Task: Create new Company, with domain: 'paypal.com' and type: 'Prospect'. Add new contact for this company, with mail Id: 'Rishika34Patel@paypal.com', First Name: Rishika, Last name:  Patel, Job Title: 'Web Developer', Phone Number: '(408) 555-9014'. Change life cycle stage to  Lead and lead status to  Open. Logged in from softage.1@softage.net
Action: Mouse moved to (101, 68)
Screenshot: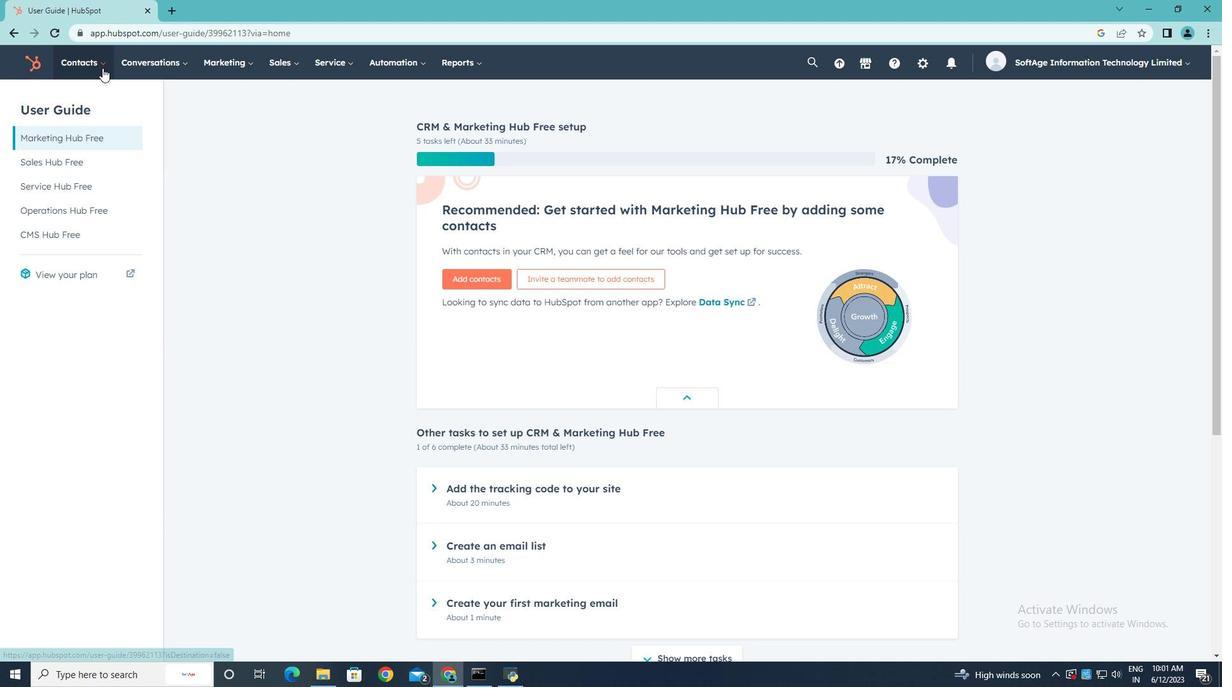 
Action: Mouse pressed left at (101, 68)
Screenshot: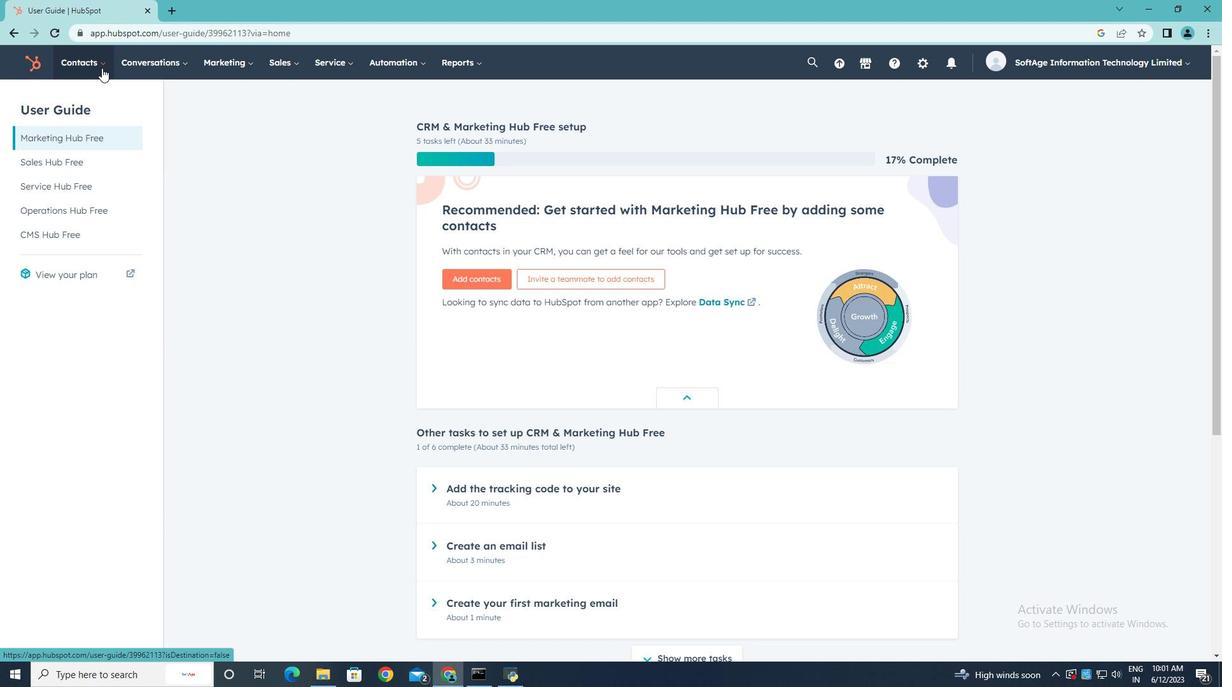 
Action: Mouse moved to (92, 120)
Screenshot: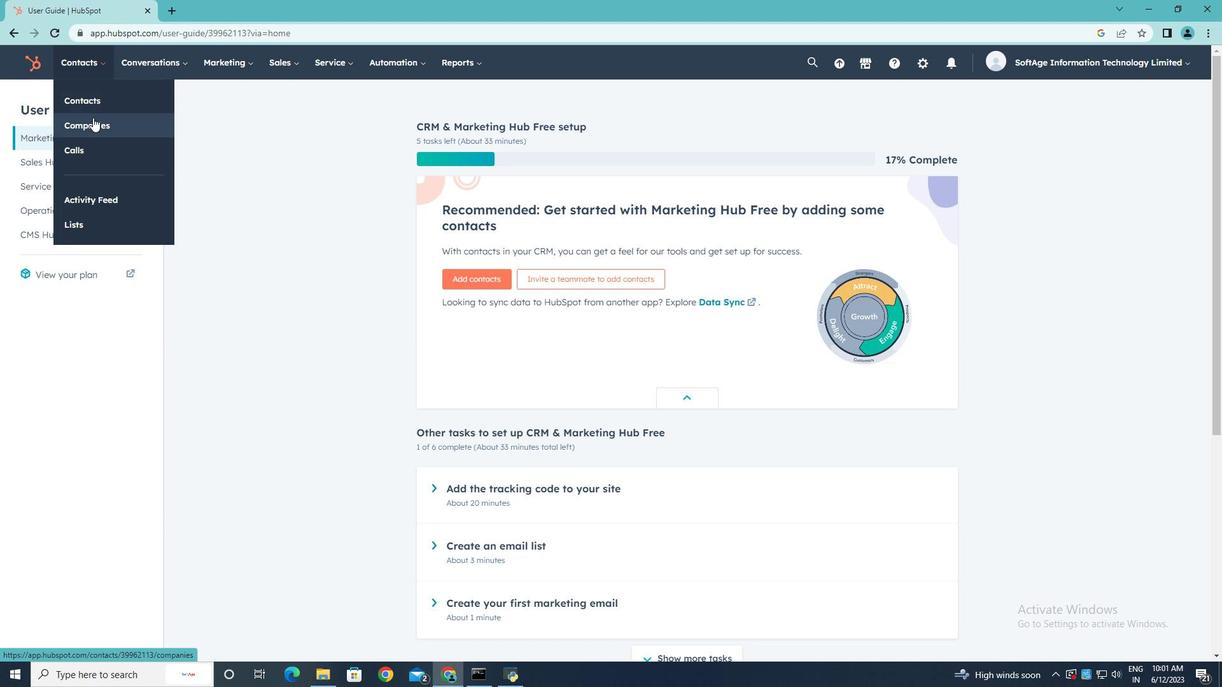 
Action: Mouse pressed left at (92, 120)
Screenshot: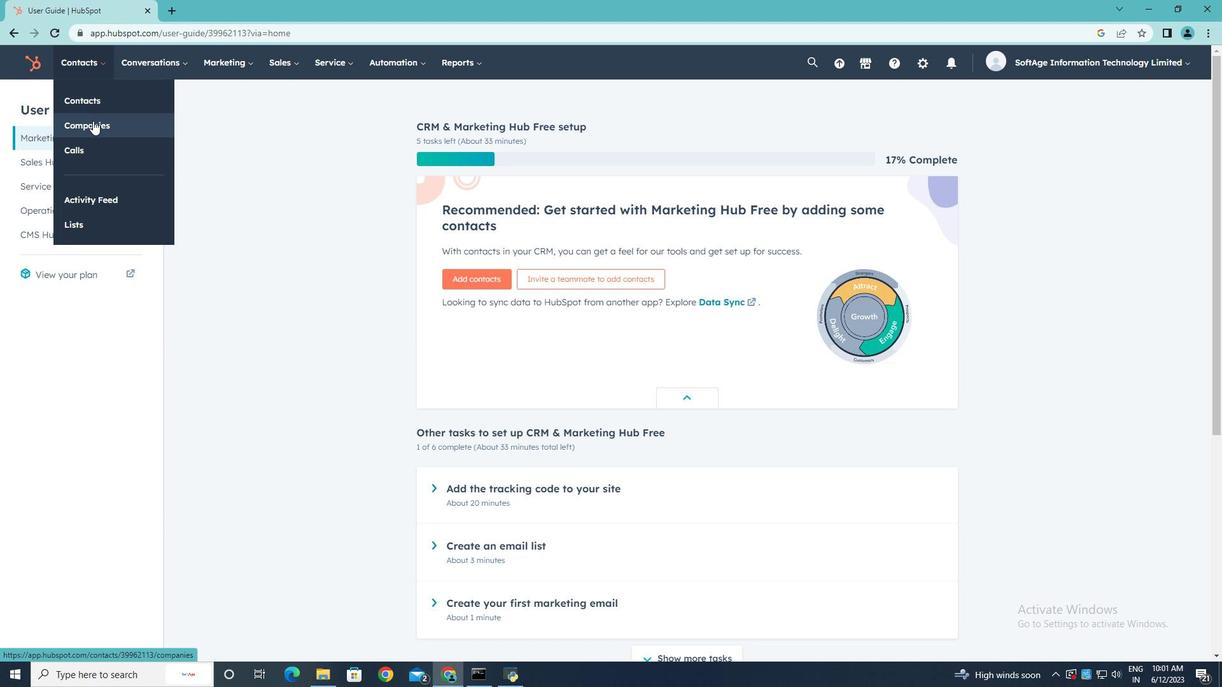 
Action: Mouse moved to (1156, 108)
Screenshot: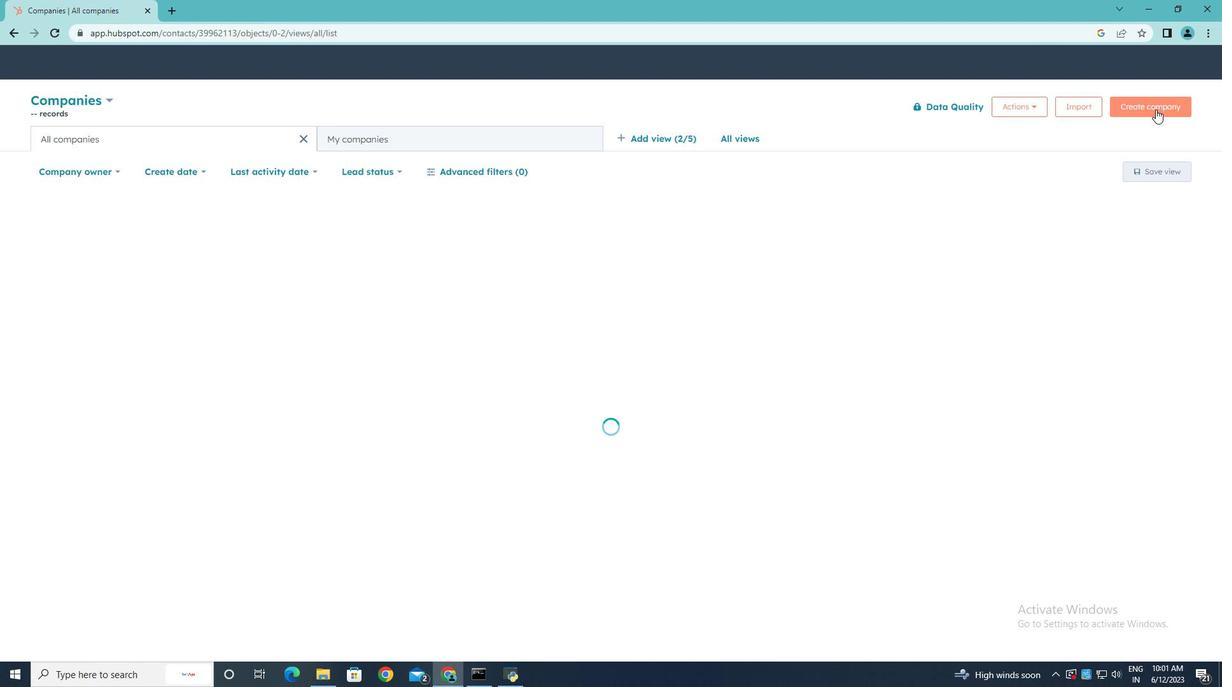 
Action: Mouse pressed left at (1156, 108)
Screenshot: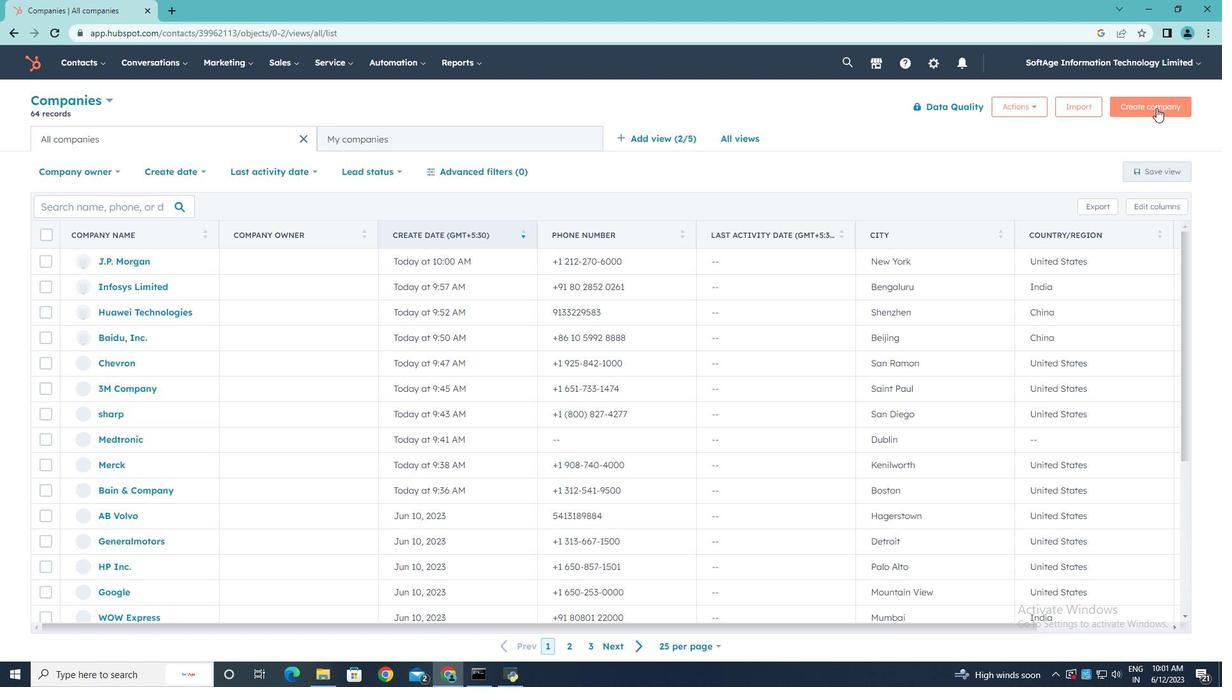 
Action: Mouse moved to (948, 165)
Screenshot: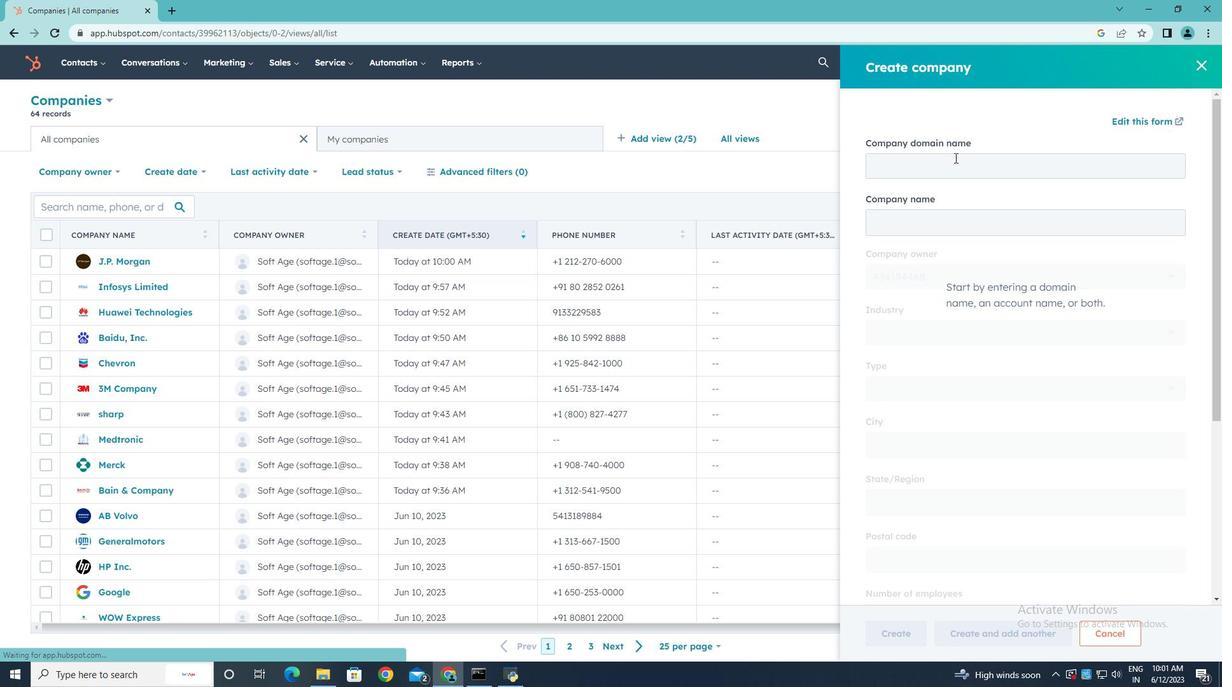 
Action: Mouse pressed left at (948, 165)
Screenshot: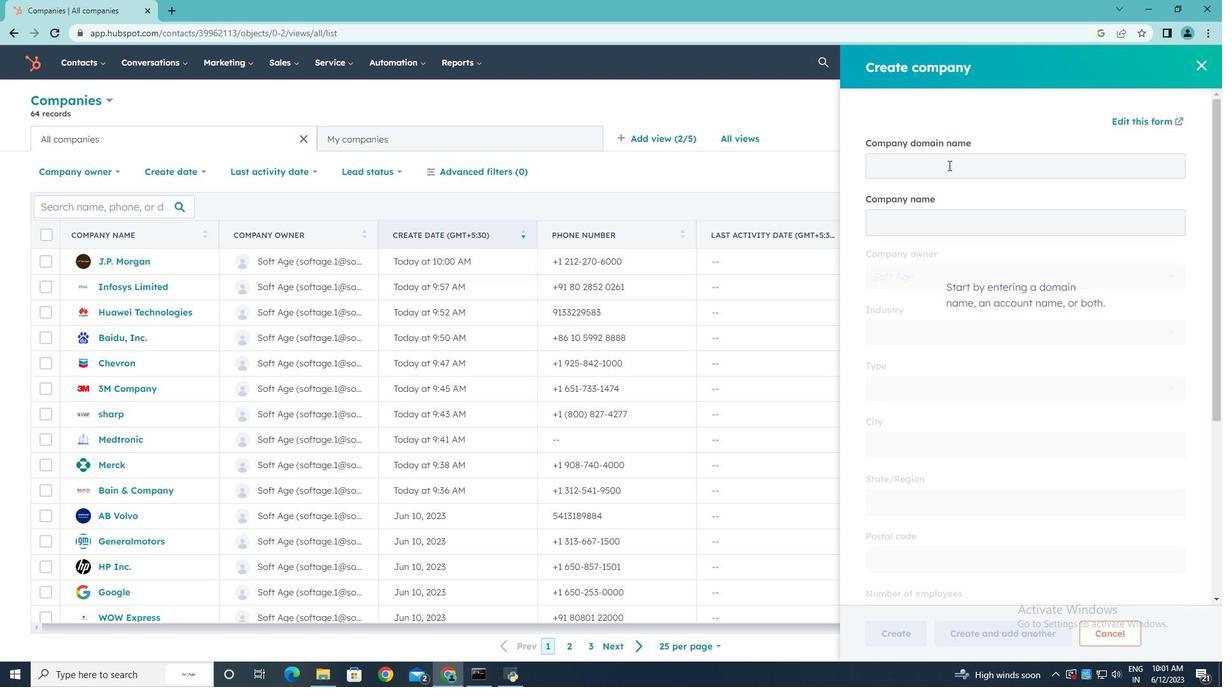 
Action: Key pressed paypal.com
Screenshot: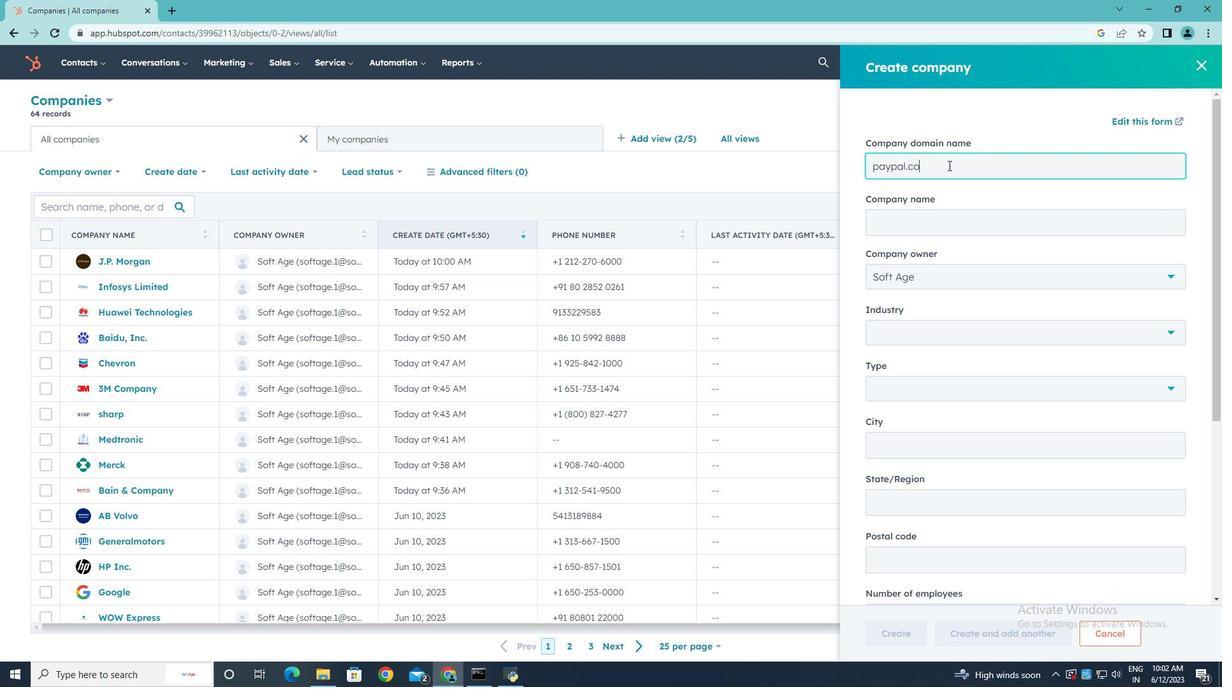 
Action: Mouse moved to (980, 385)
Screenshot: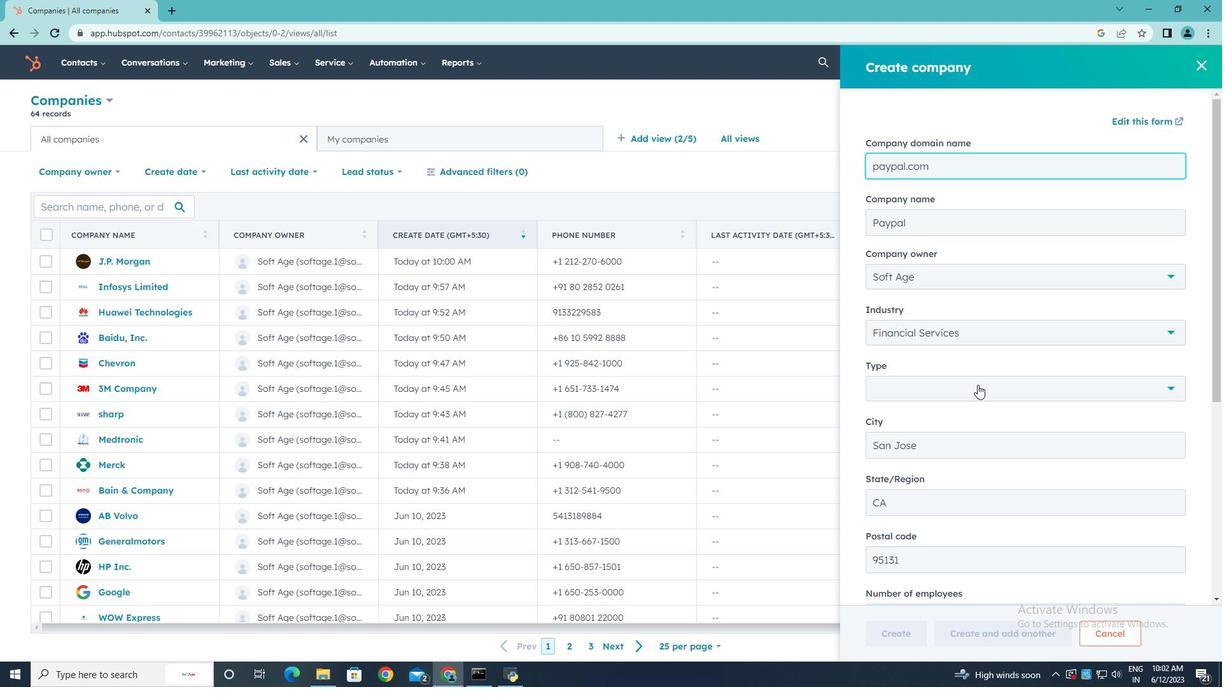 
Action: Mouse pressed left at (980, 385)
Screenshot: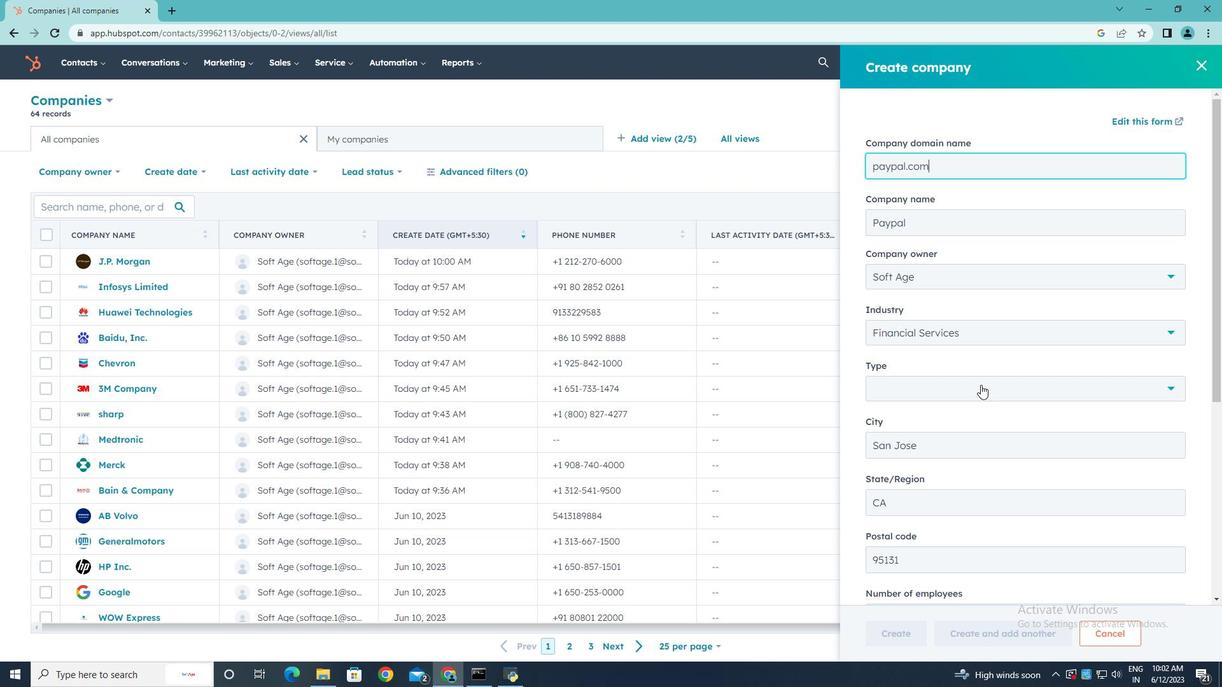 
Action: Mouse moved to (915, 444)
Screenshot: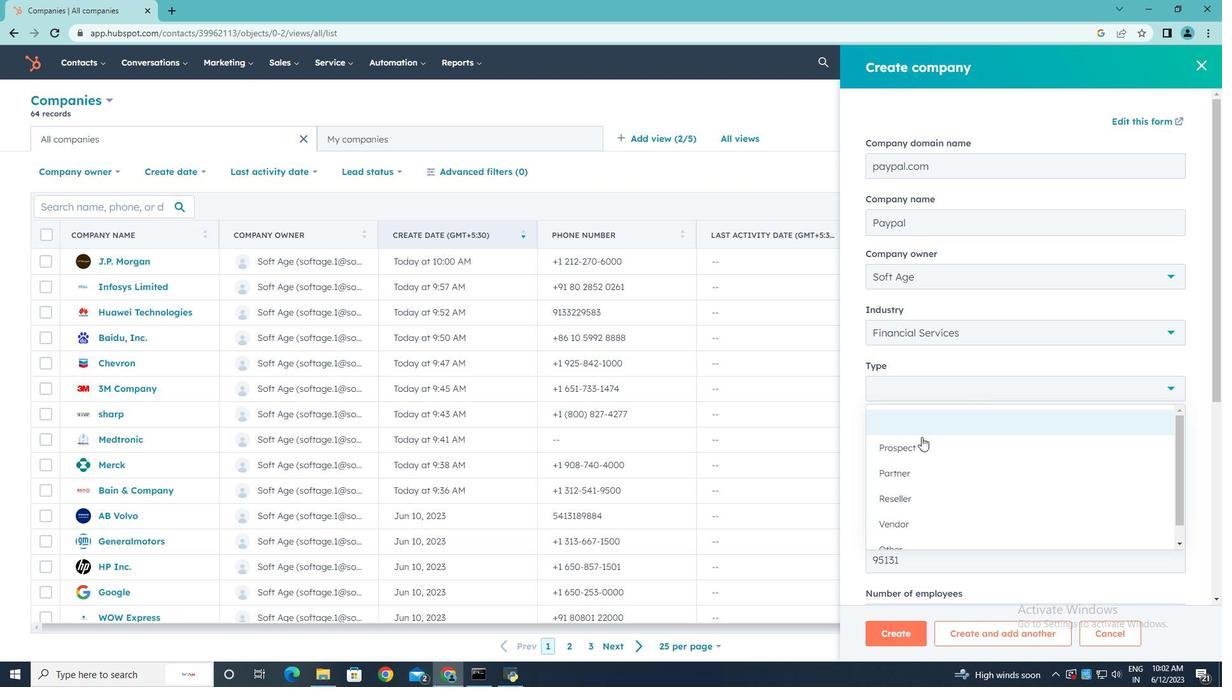 
Action: Mouse pressed left at (915, 444)
Screenshot: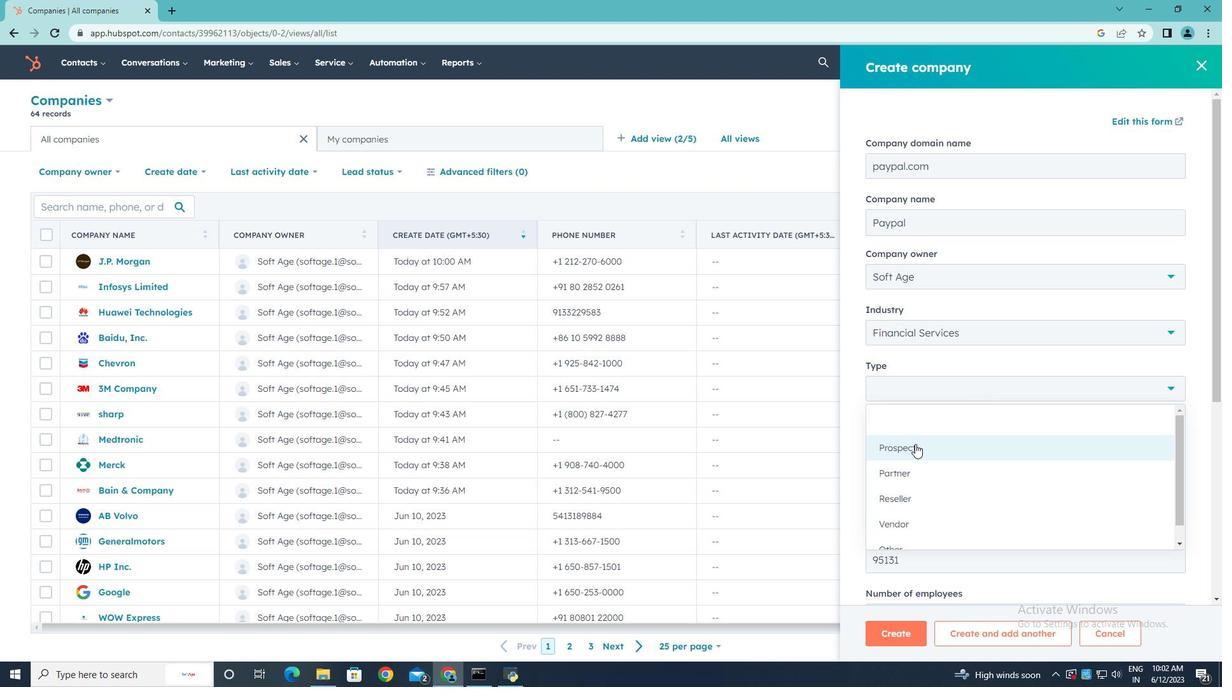 
Action: Mouse scrolled (915, 443) with delta (0, 0)
Screenshot: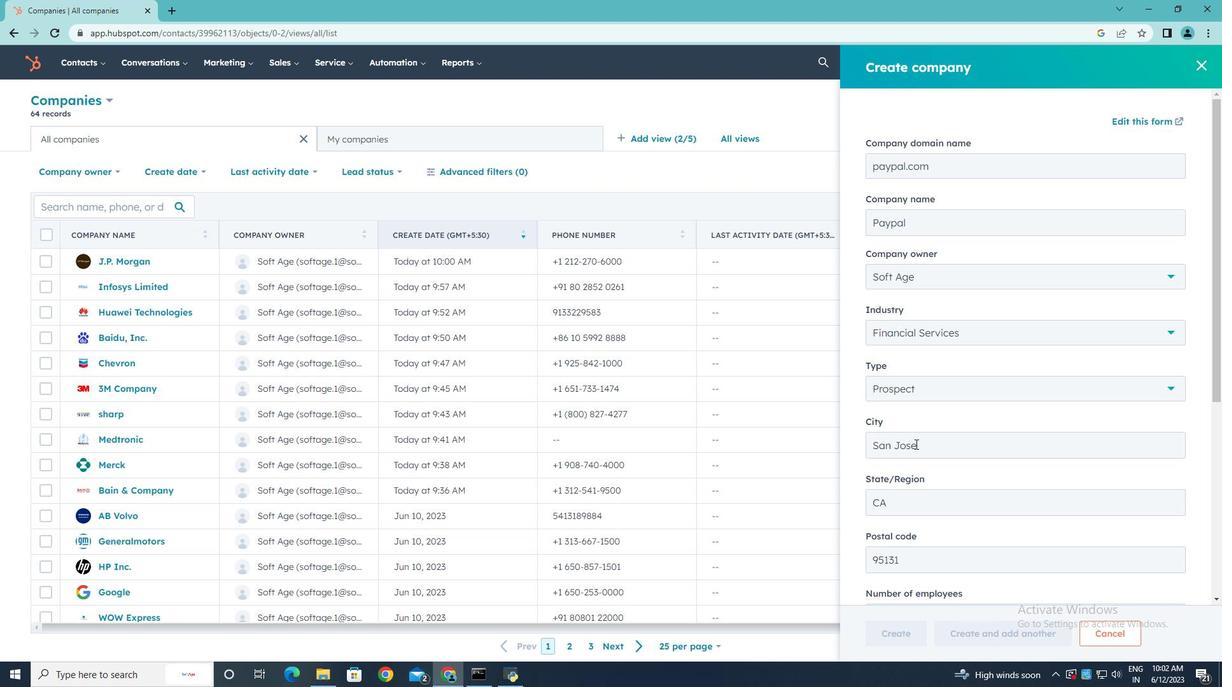 
Action: Mouse scrolled (915, 443) with delta (0, 0)
Screenshot: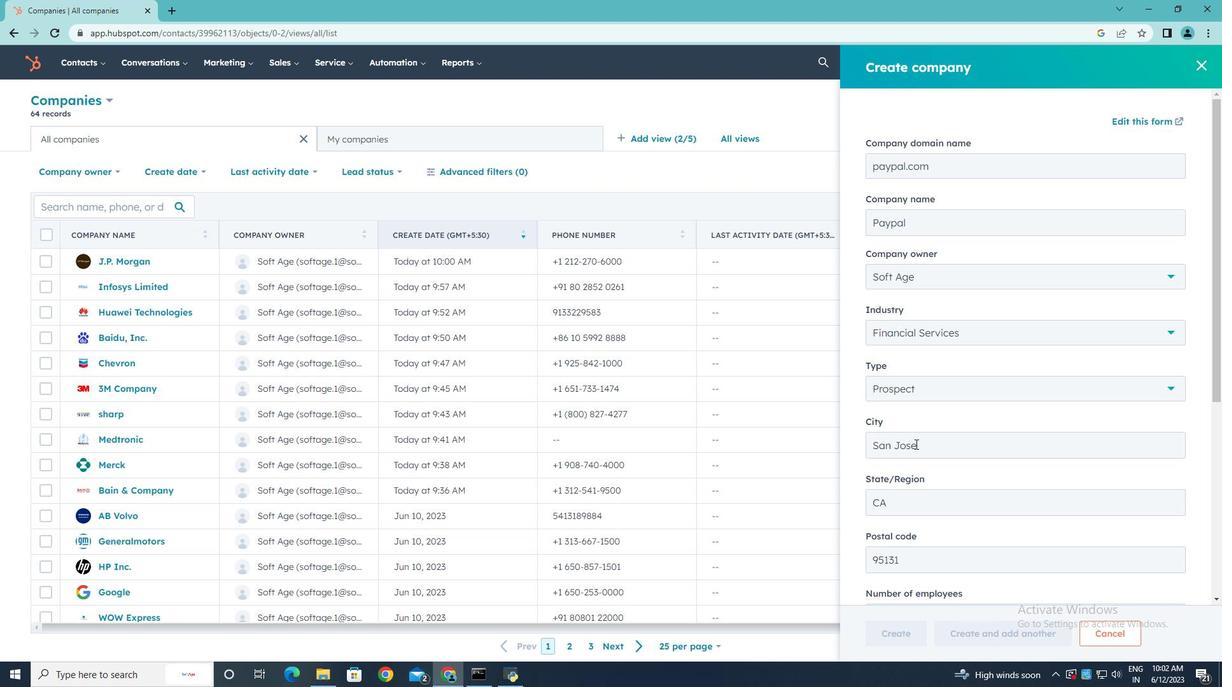 
Action: Mouse scrolled (915, 443) with delta (0, 0)
Screenshot: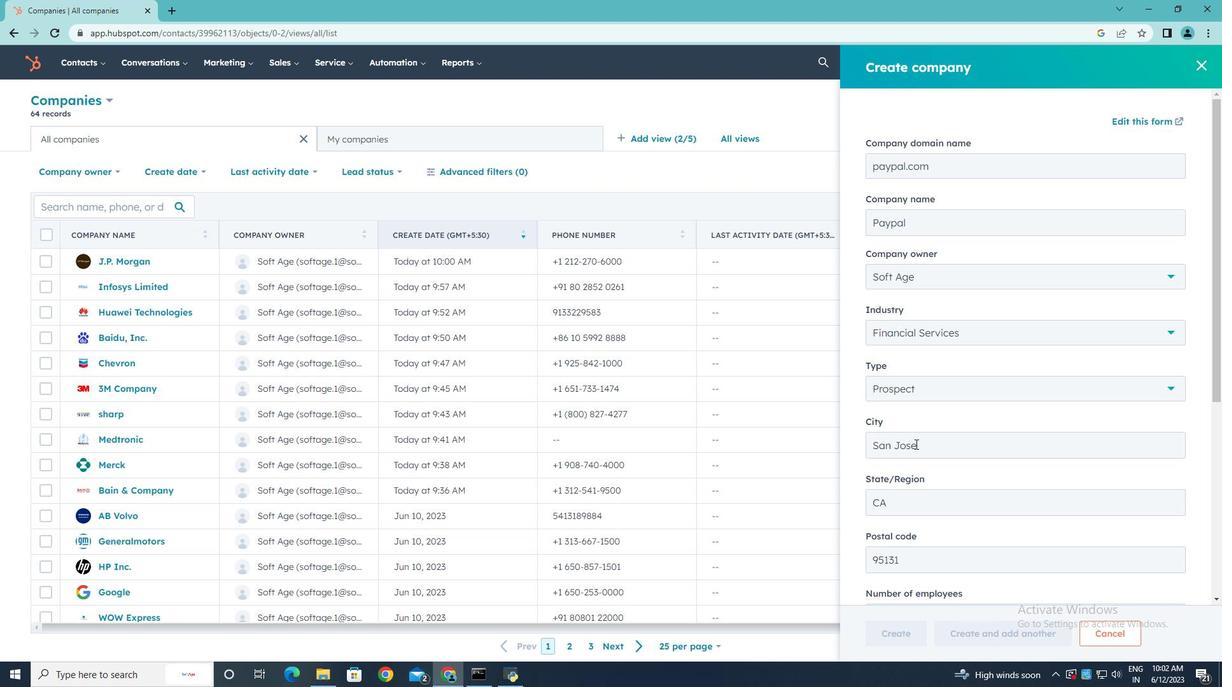 
Action: Mouse scrolled (915, 443) with delta (0, 0)
Screenshot: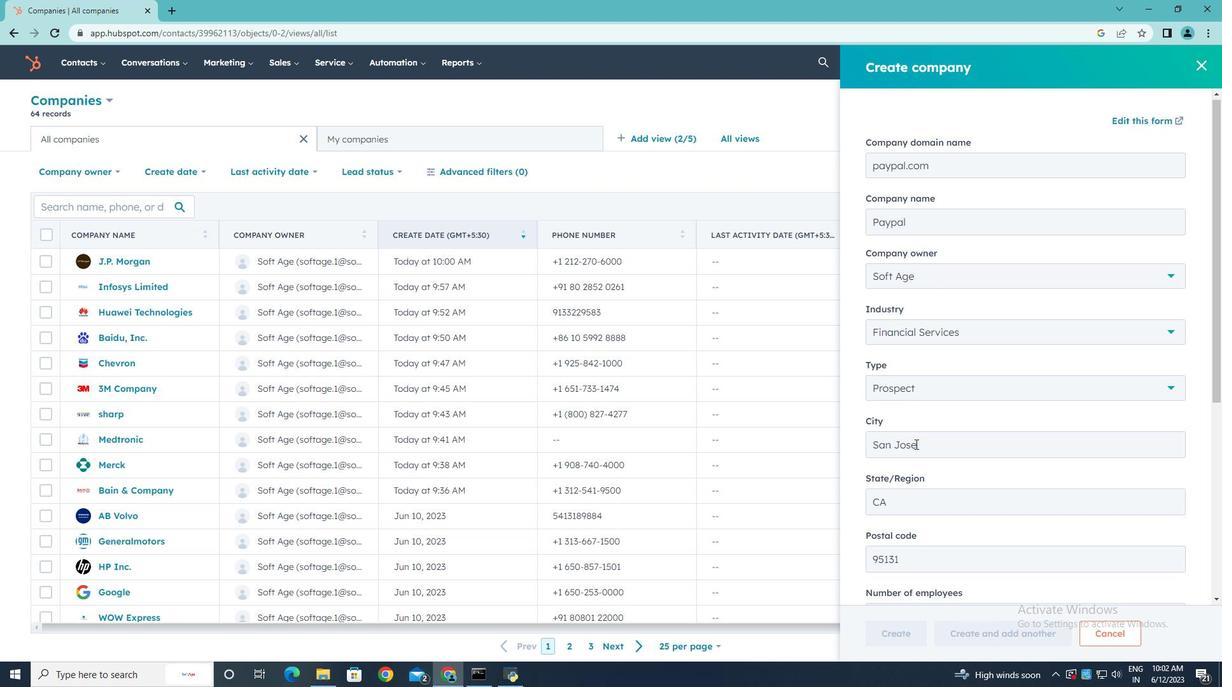 
Action: Mouse scrolled (915, 443) with delta (0, 0)
Screenshot: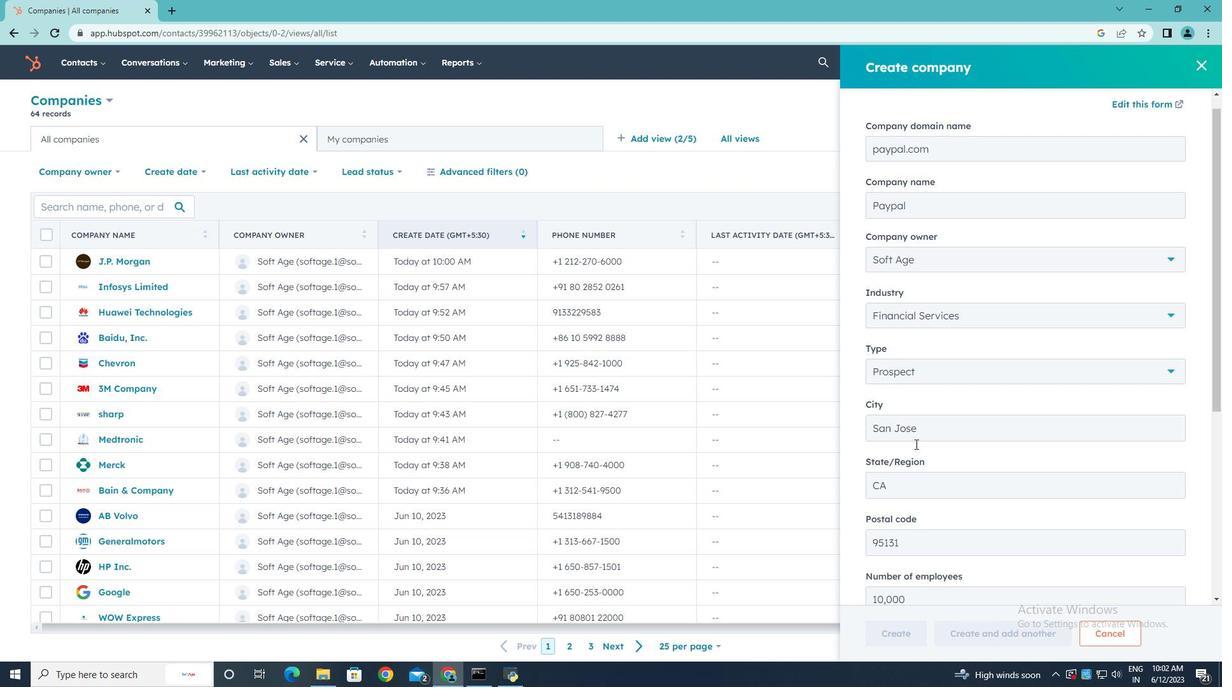 
Action: Mouse scrolled (915, 443) with delta (0, 0)
Screenshot: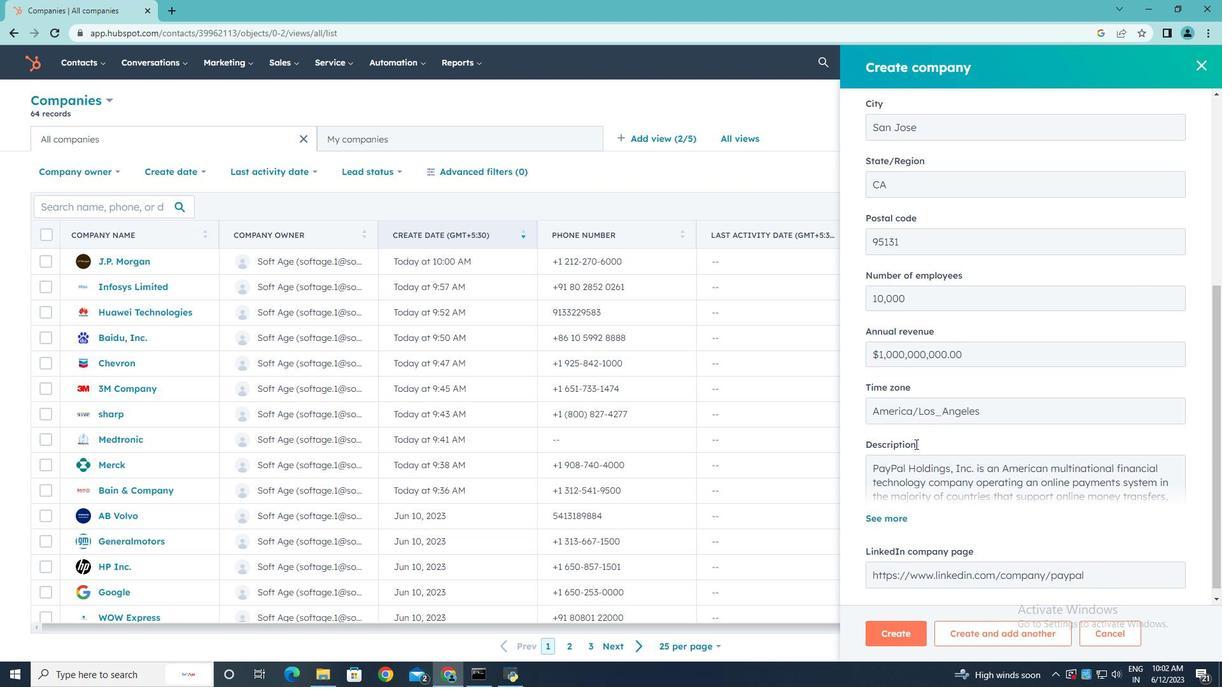 
Action: Mouse scrolled (915, 443) with delta (0, 0)
Screenshot: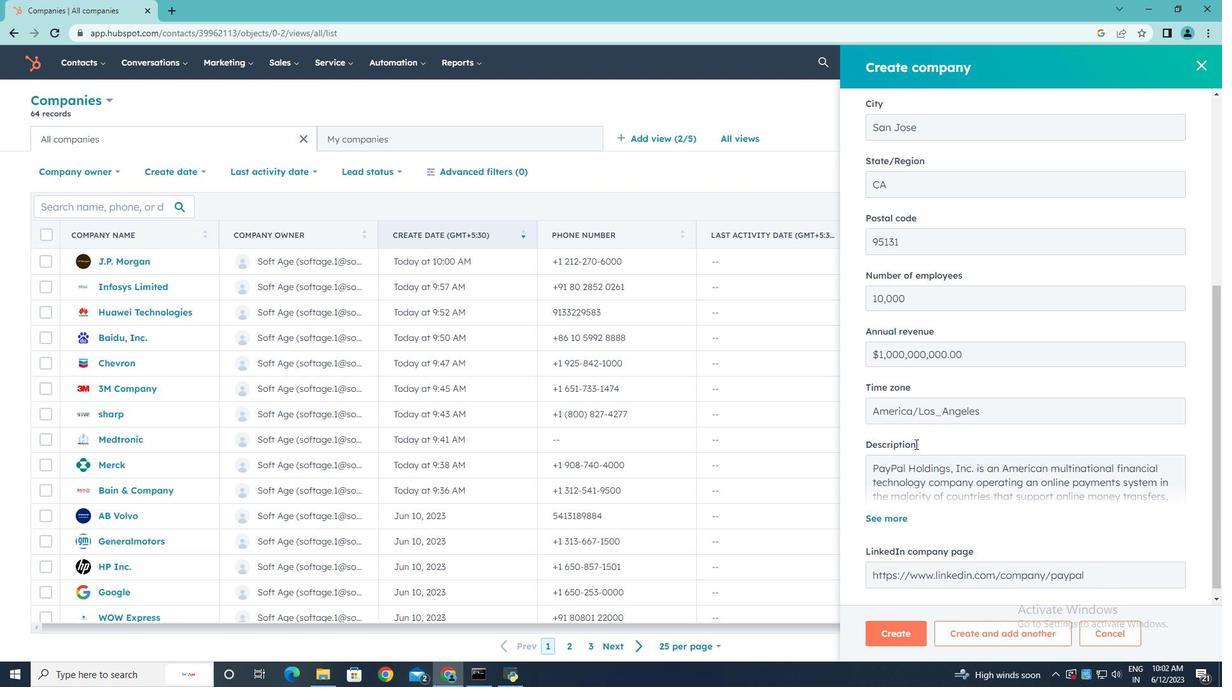 
Action: Mouse scrolled (915, 443) with delta (0, 0)
Screenshot: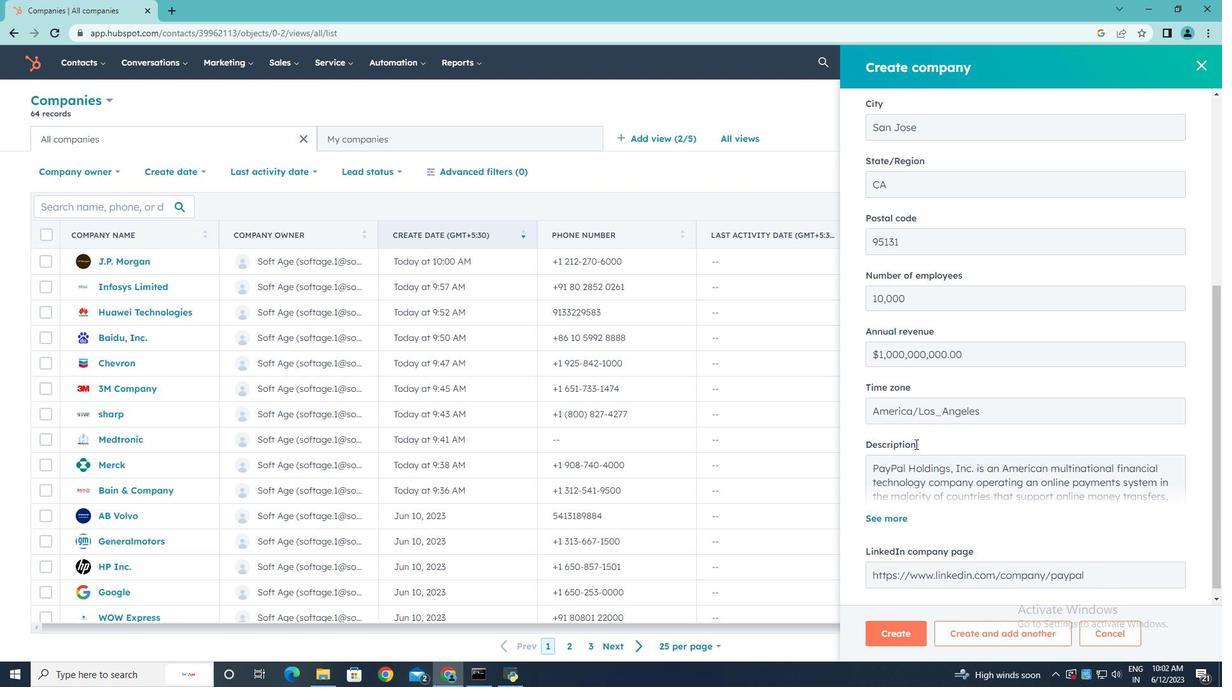
Action: Mouse scrolled (915, 443) with delta (0, 0)
Screenshot: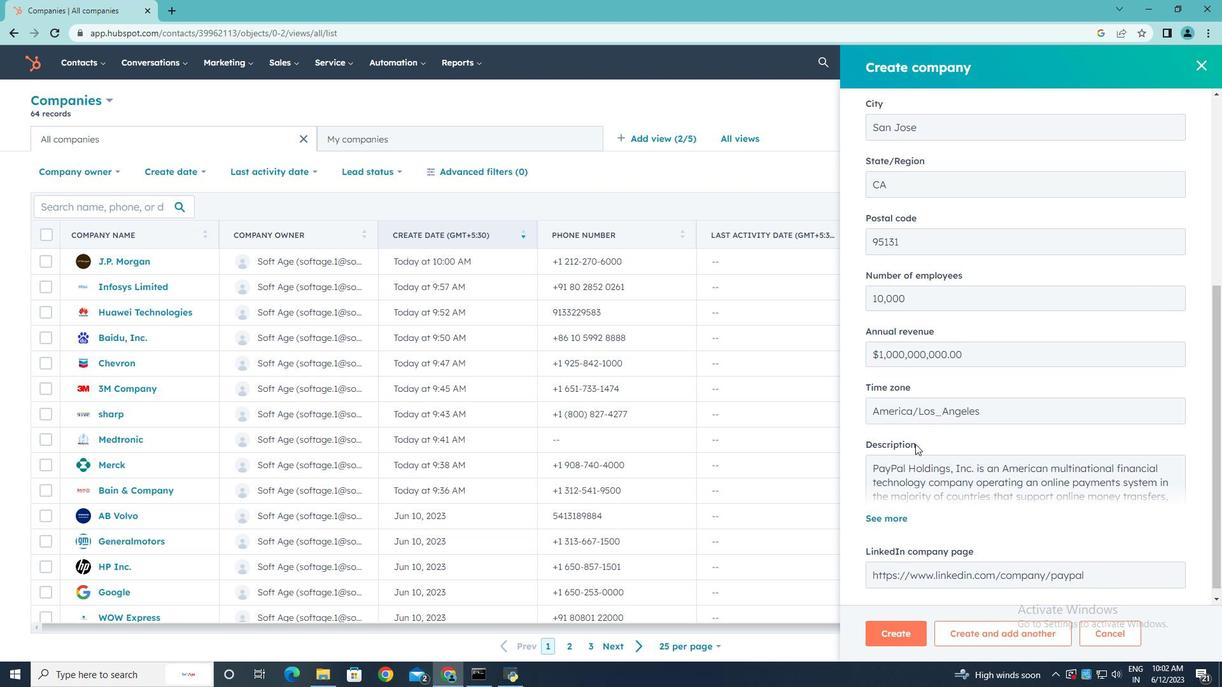 
Action: Mouse moved to (903, 634)
Screenshot: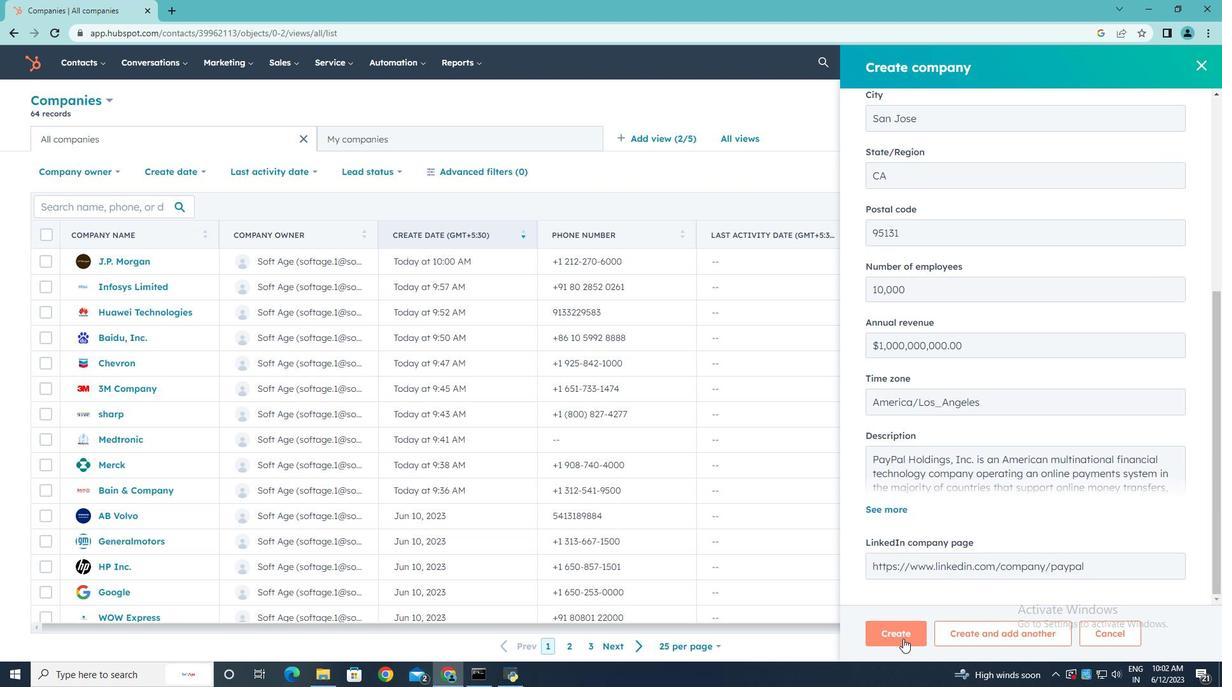 
Action: Mouse pressed left at (903, 634)
Screenshot: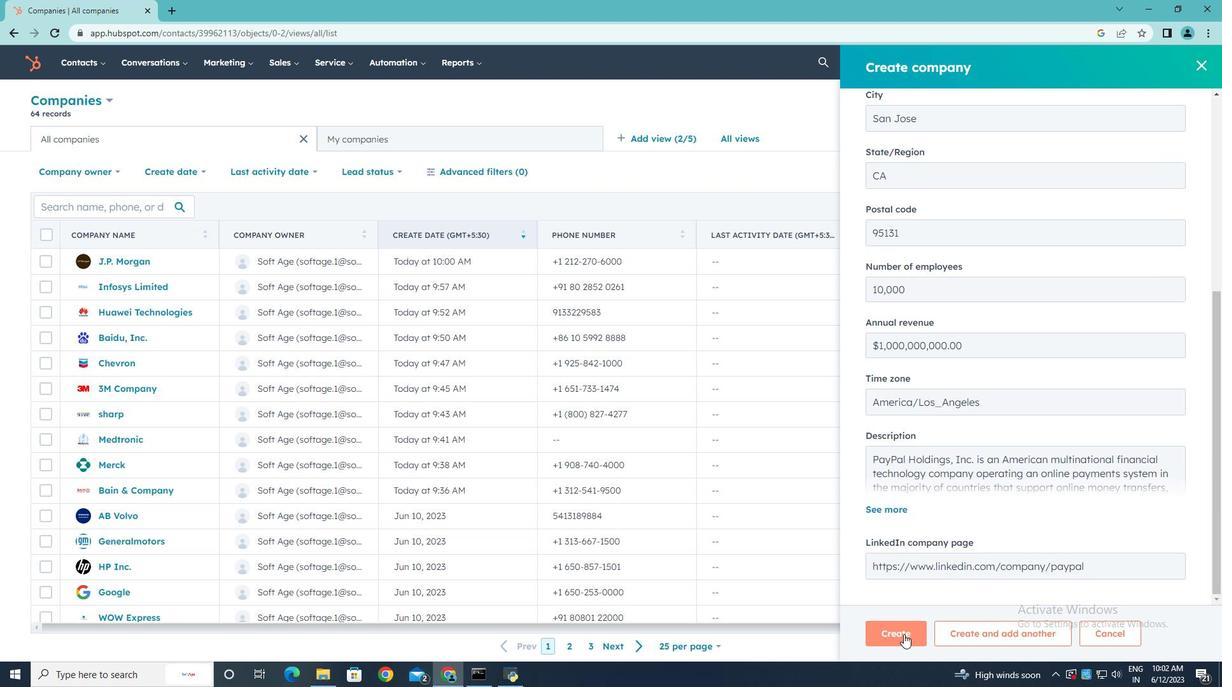 
Action: Mouse moved to (859, 410)
Screenshot: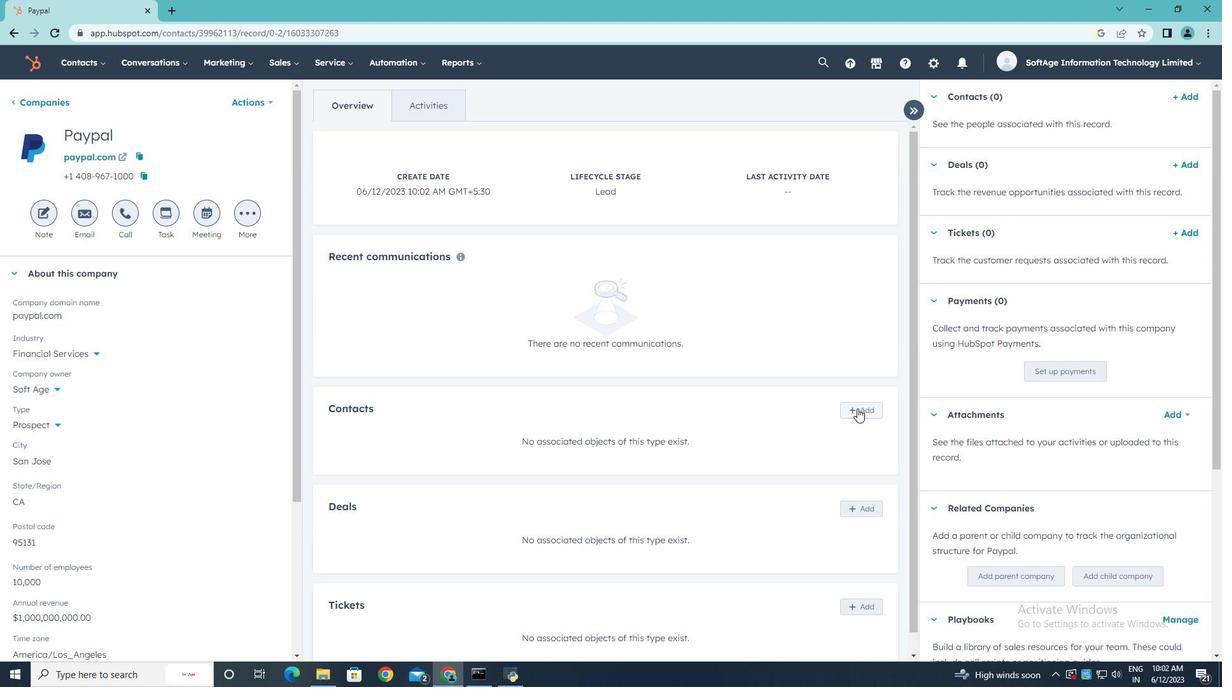 
Action: Mouse pressed left at (859, 410)
Screenshot: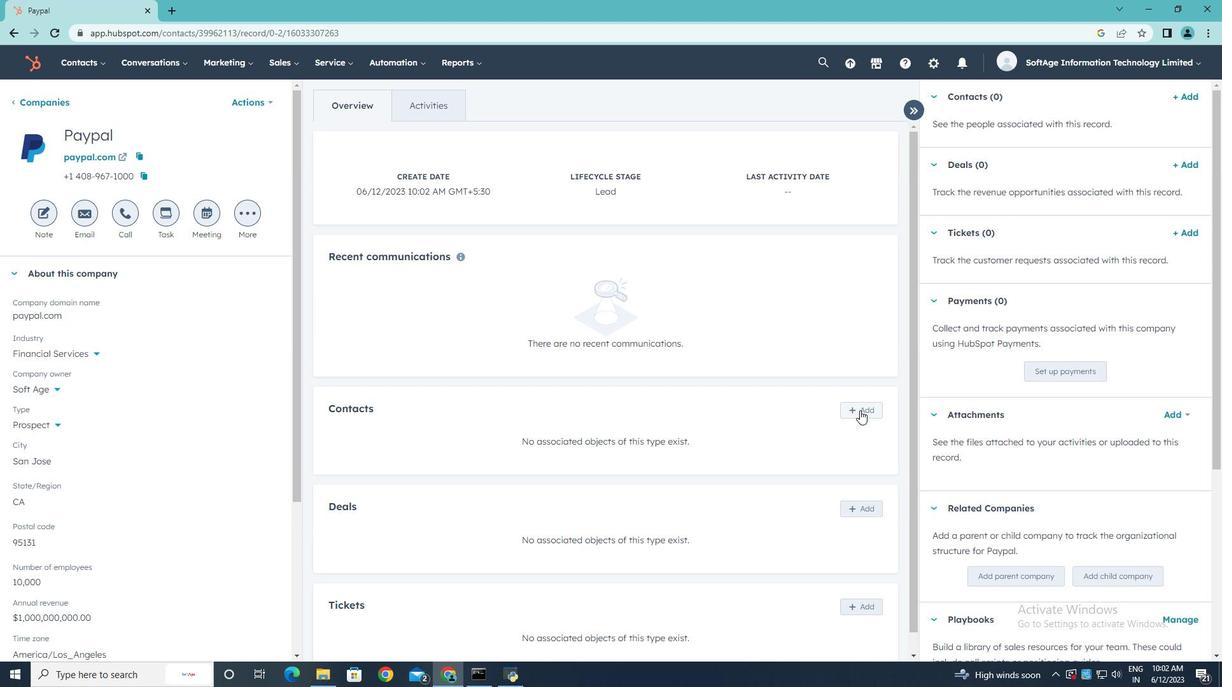 
Action: Mouse moved to (936, 135)
Screenshot: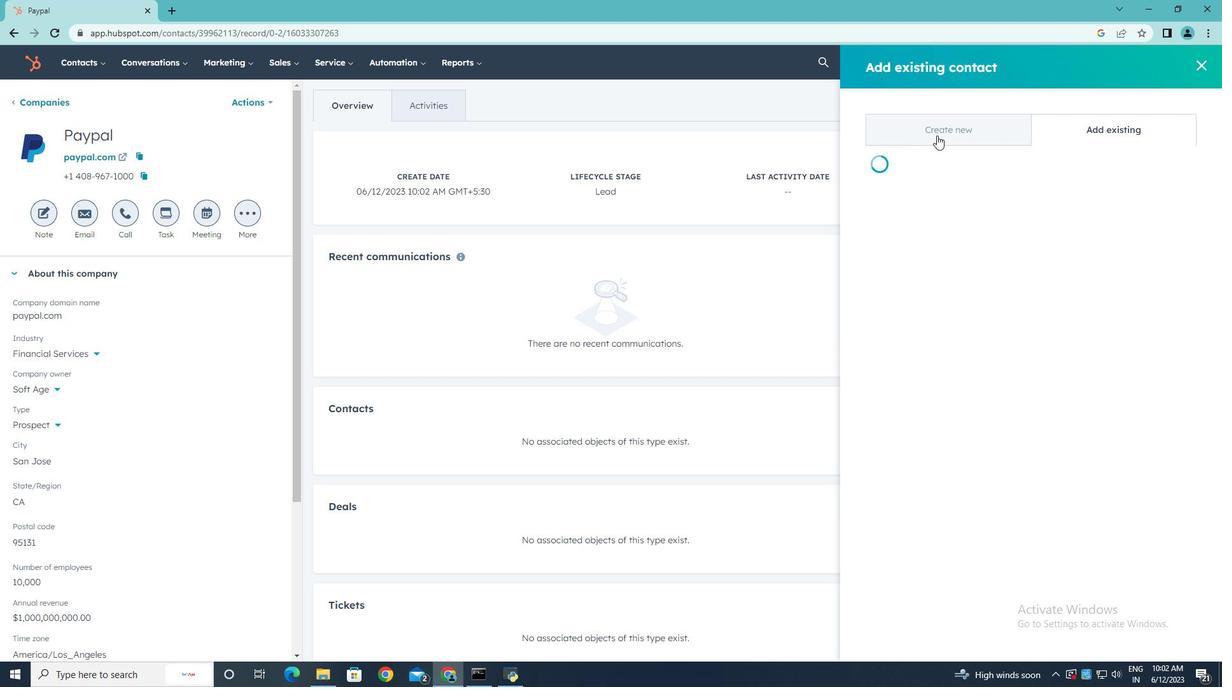 
Action: Mouse pressed left at (936, 135)
Screenshot: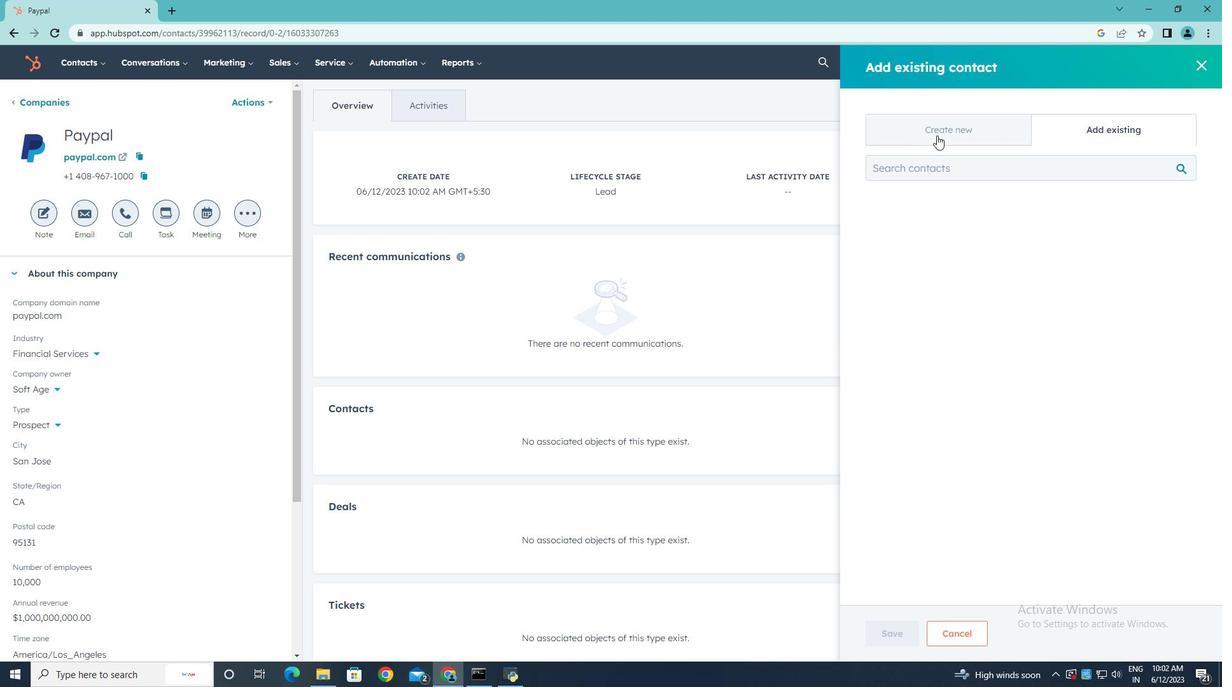 
Action: Mouse moved to (918, 204)
Screenshot: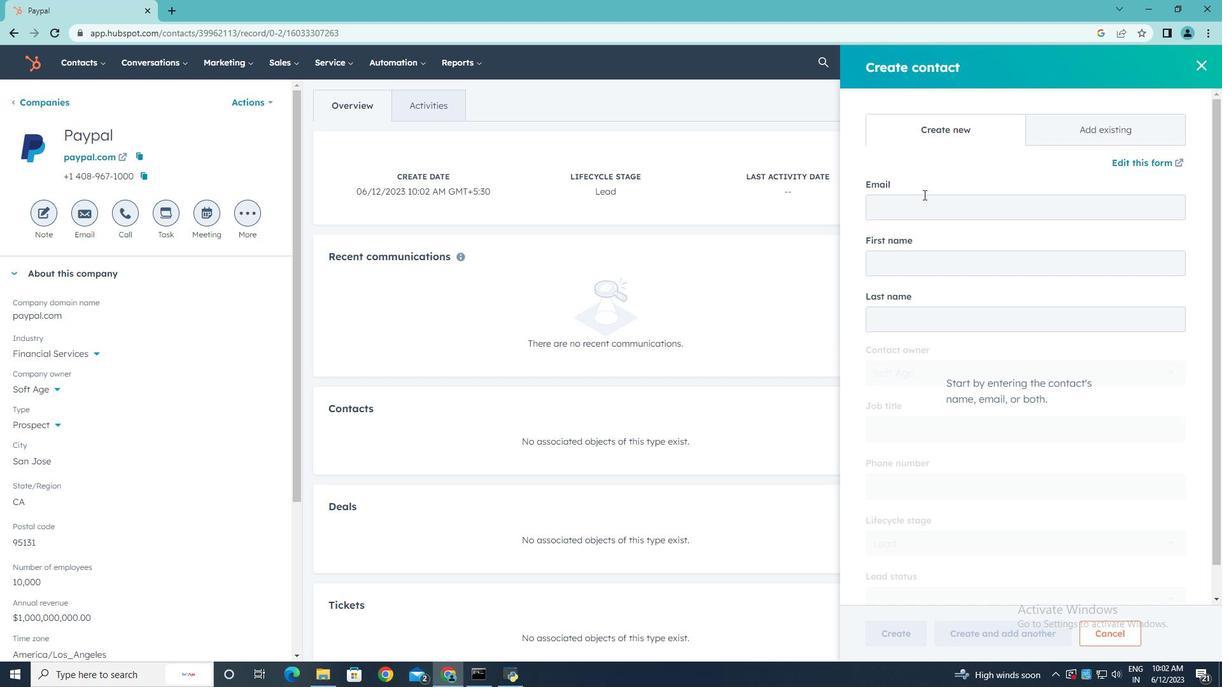 
Action: Mouse pressed left at (918, 204)
Screenshot: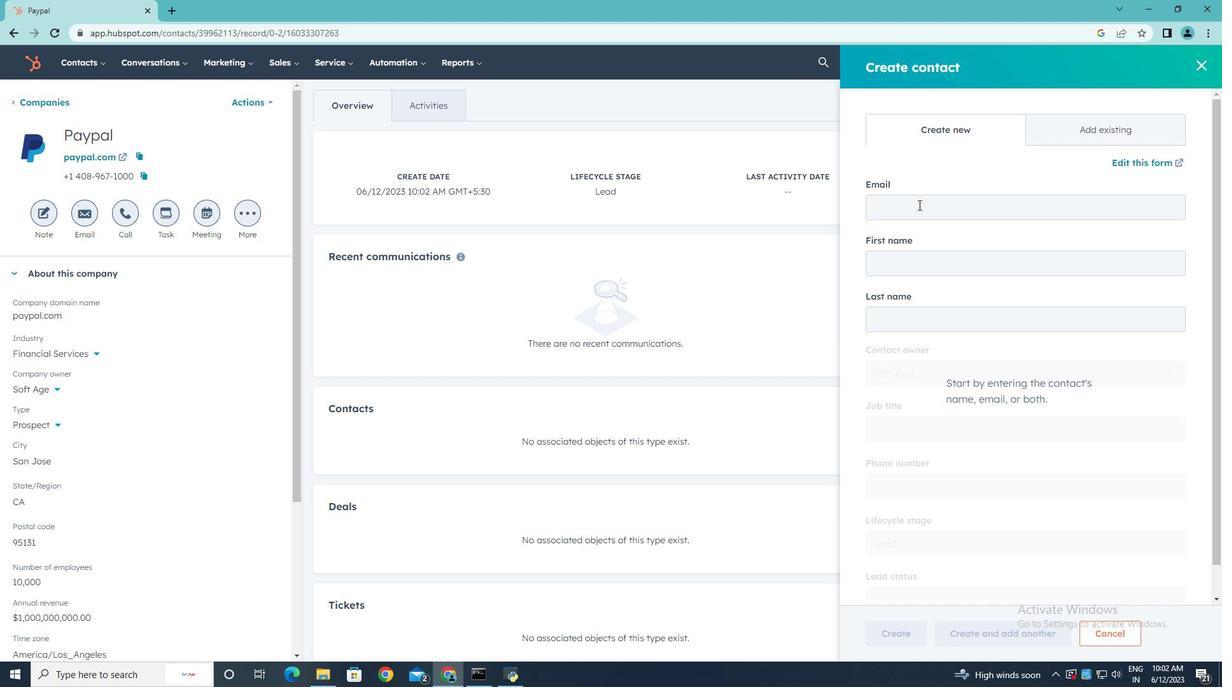 
Action: Key pressed <Key.shift>Rias<Key.backspace><Key.backspace>shika34<Key.shift>Patel<Key.shift><Key.shift><Key.shift><Key.shift><Key.shift><Key.shift><Key.shift><Key.shift>@paypal.com
Screenshot: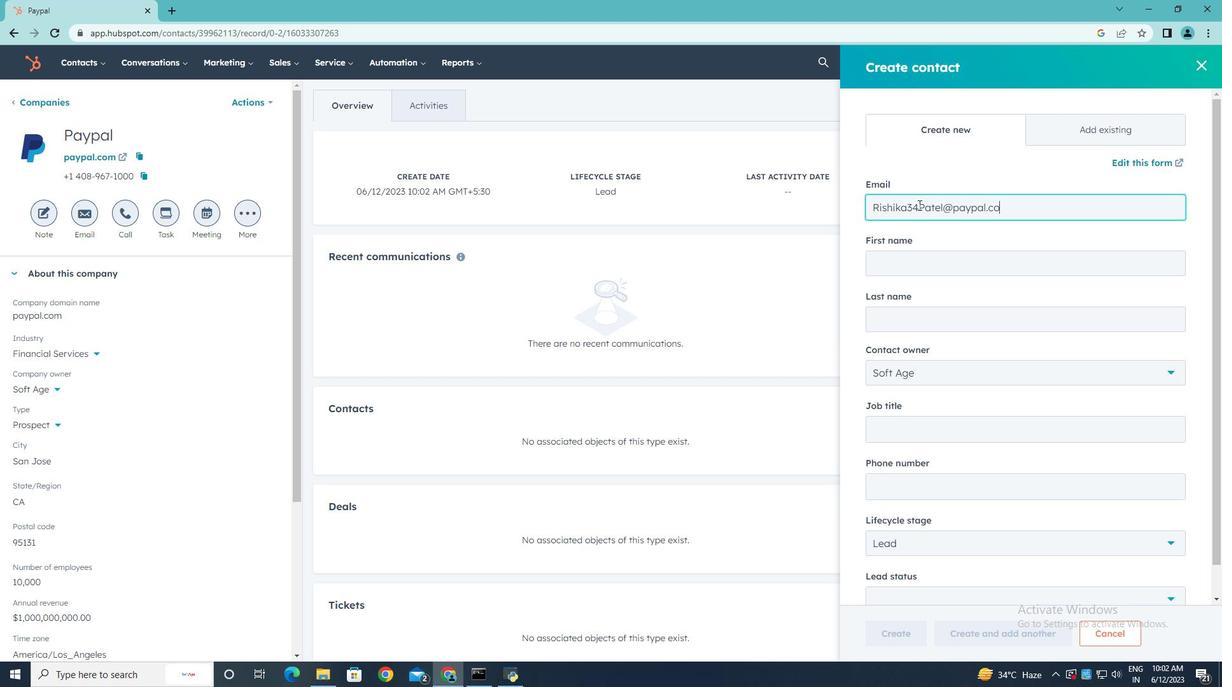 
Action: Mouse moved to (915, 267)
Screenshot: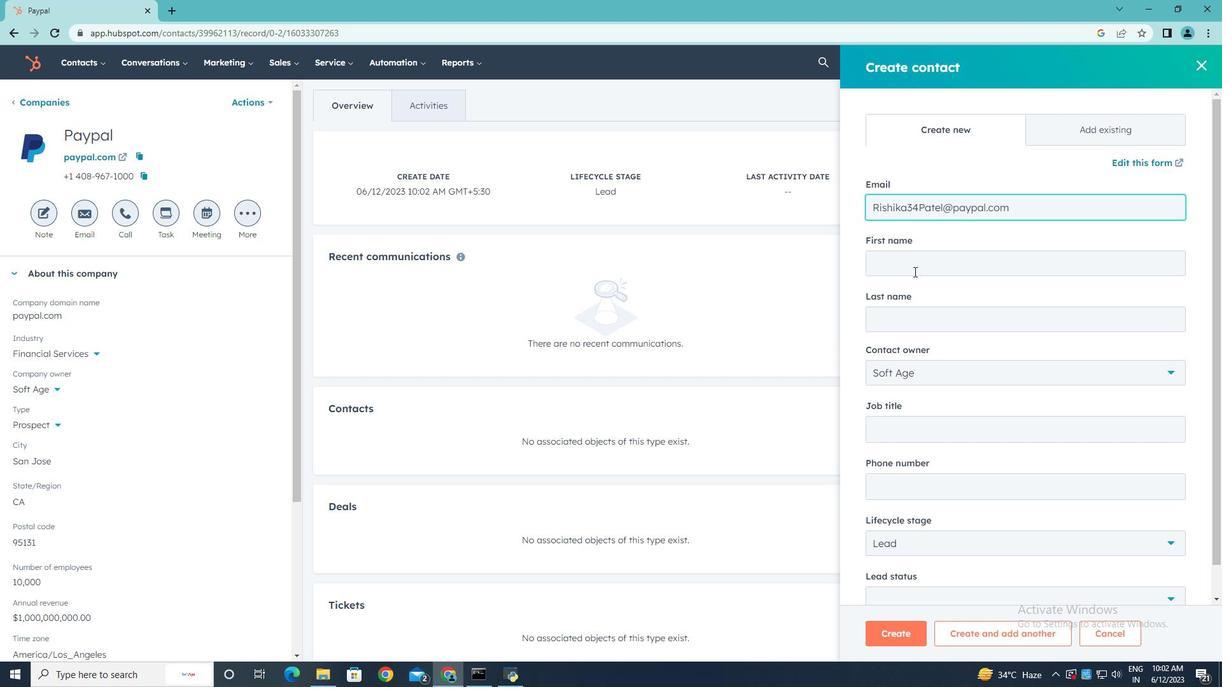 
Action: Mouse pressed left at (915, 267)
Screenshot: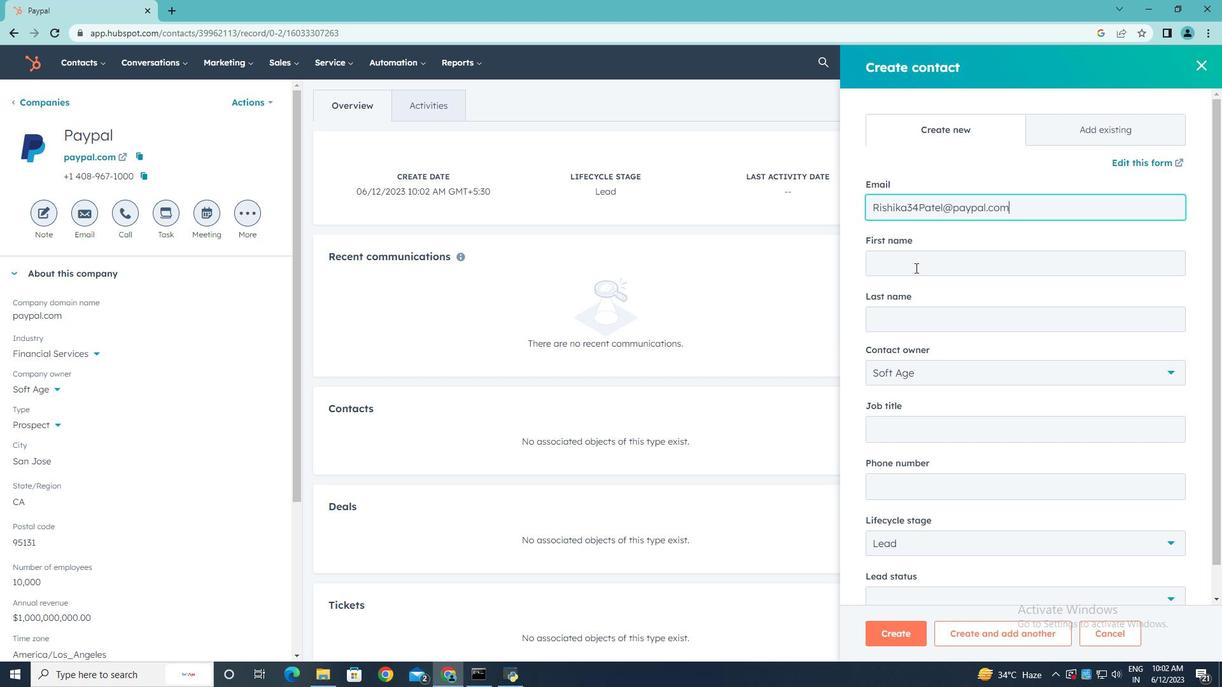 
Action: Key pressed <Key.shift>Rishika
Screenshot: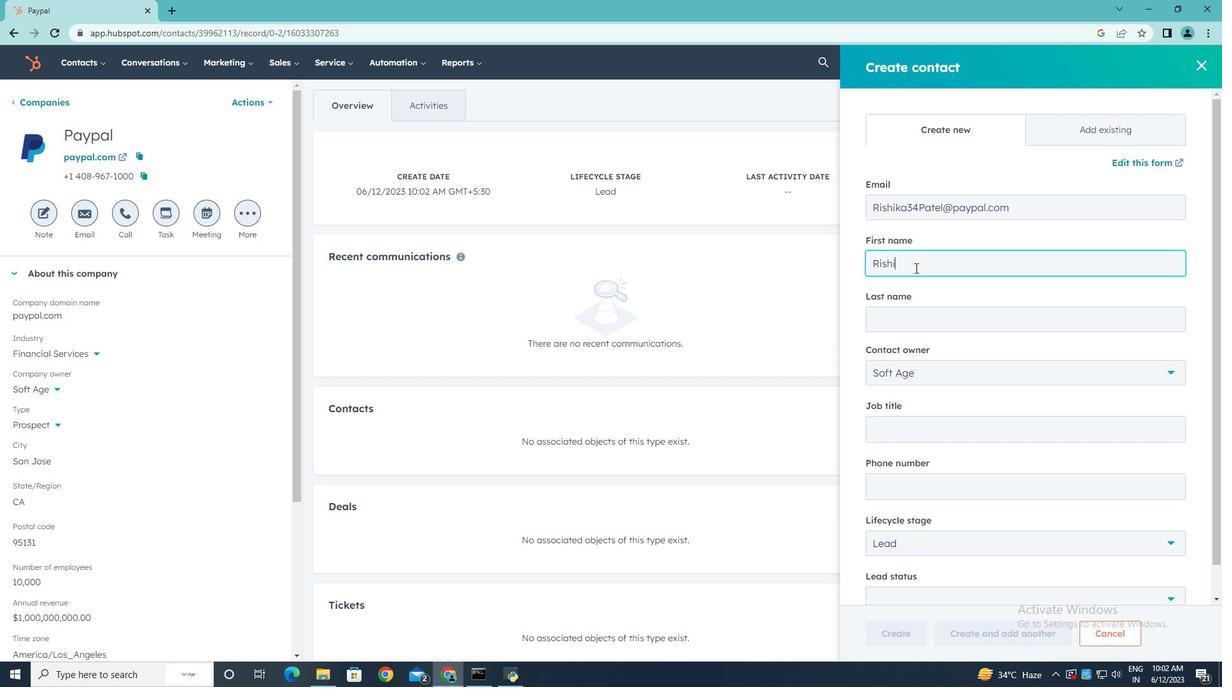 
Action: Mouse moved to (931, 321)
Screenshot: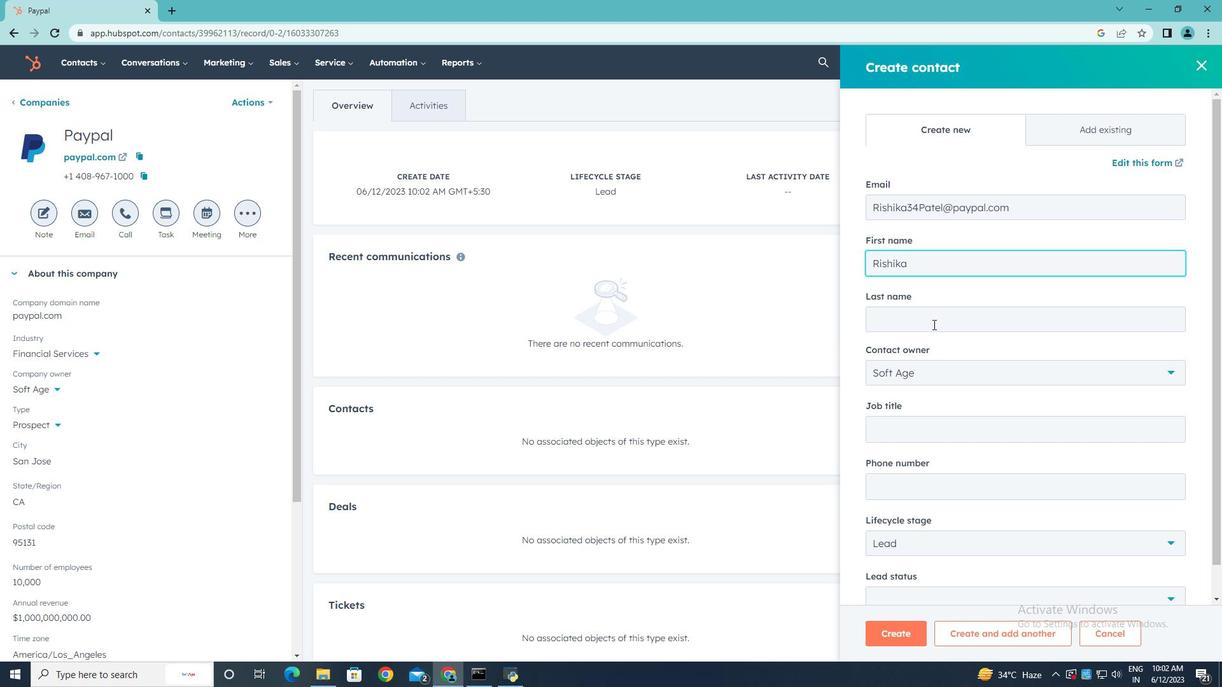
Action: Mouse pressed left at (931, 321)
Screenshot: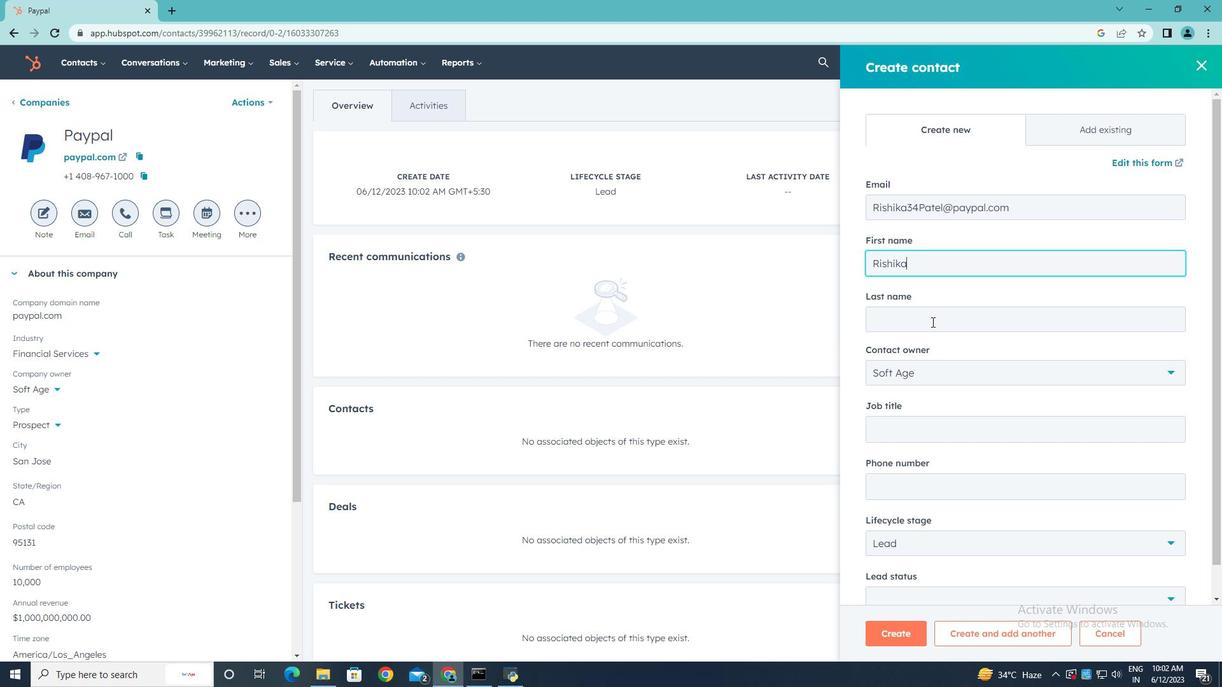 
Action: Key pressed <Key.shift><Key.shift><Key.shift><Key.shift><Key.shift><Key.shift><Key.shift>Patel
Screenshot: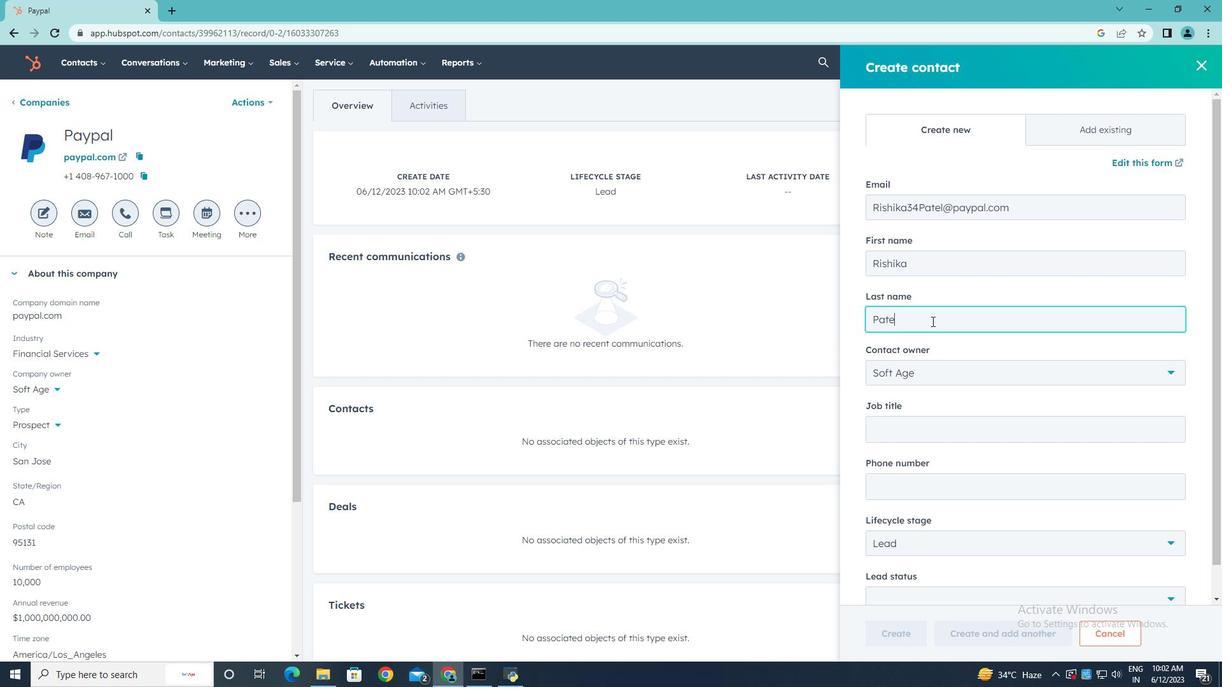 
Action: Mouse moved to (950, 433)
Screenshot: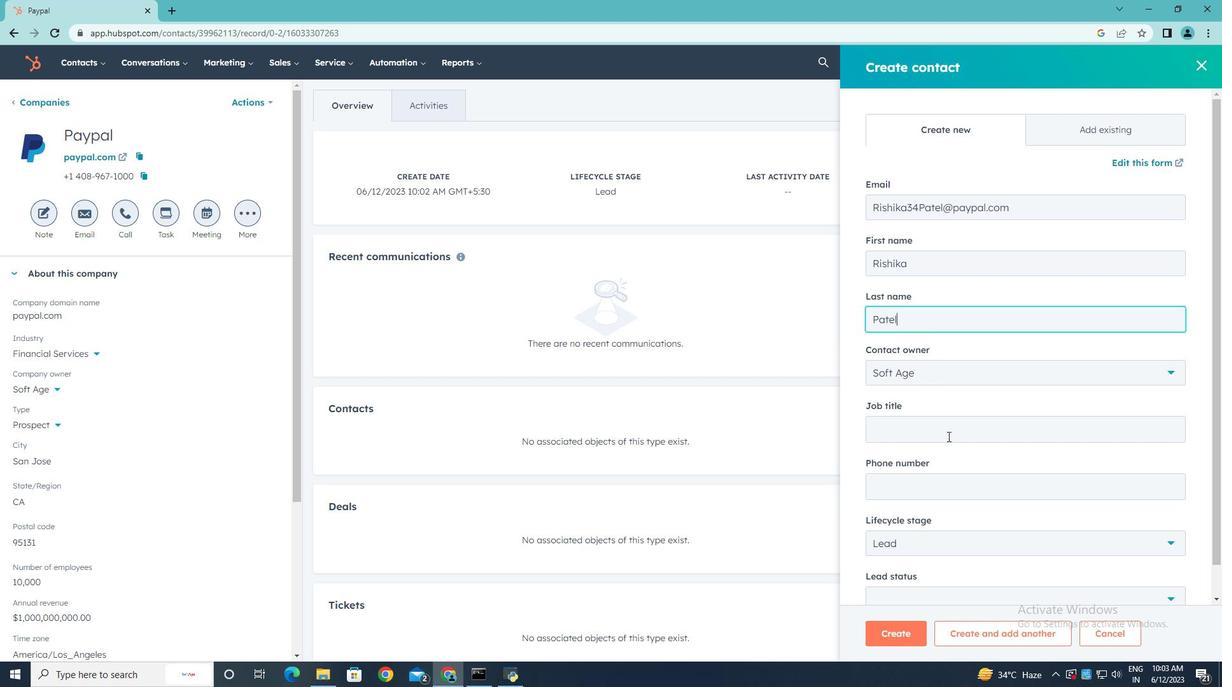 
Action: Mouse pressed left at (950, 433)
Screenshot: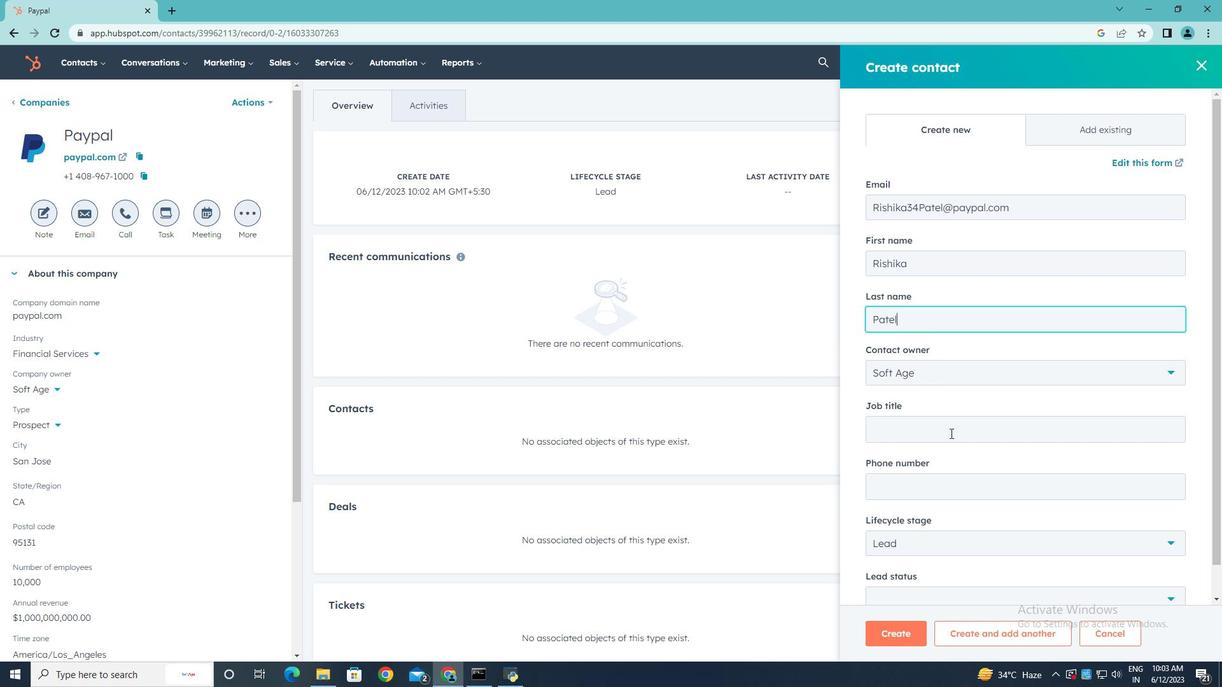 
Action: Key pressed <Key.shift>Web<Key.space><Key.shift>Des<Key.backspace><Key.backspace>eveloper
Screenshot: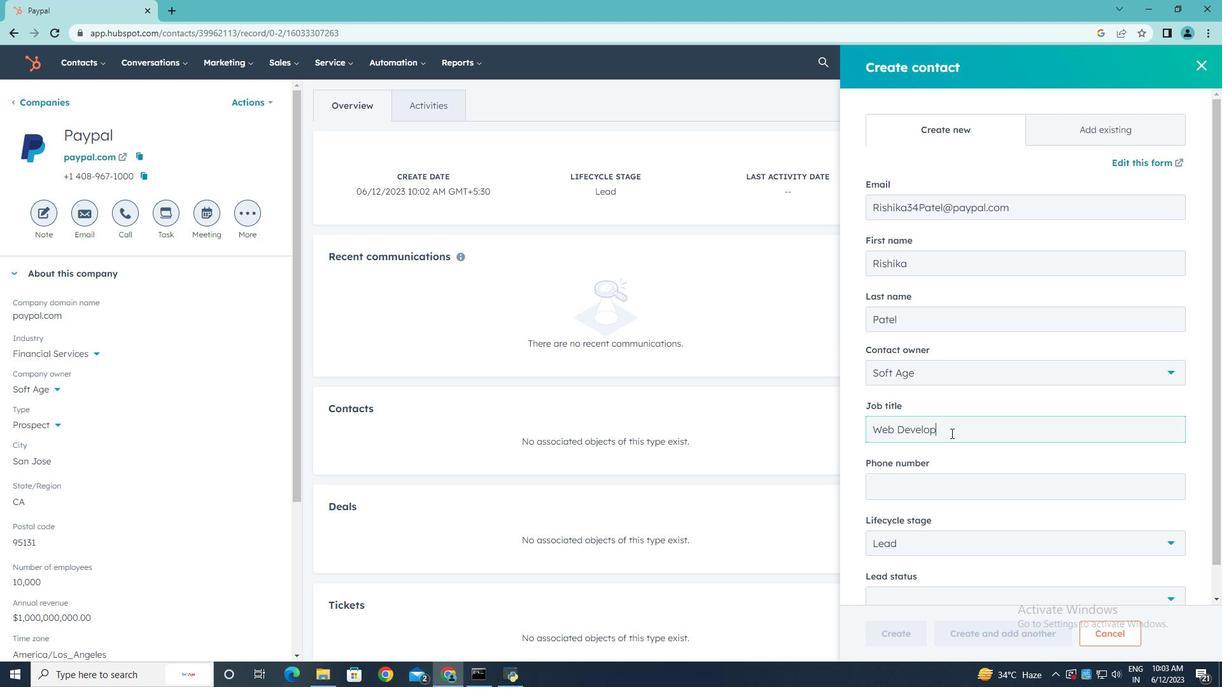 
Action: Mouse moved to (906, 489)
Screenshot: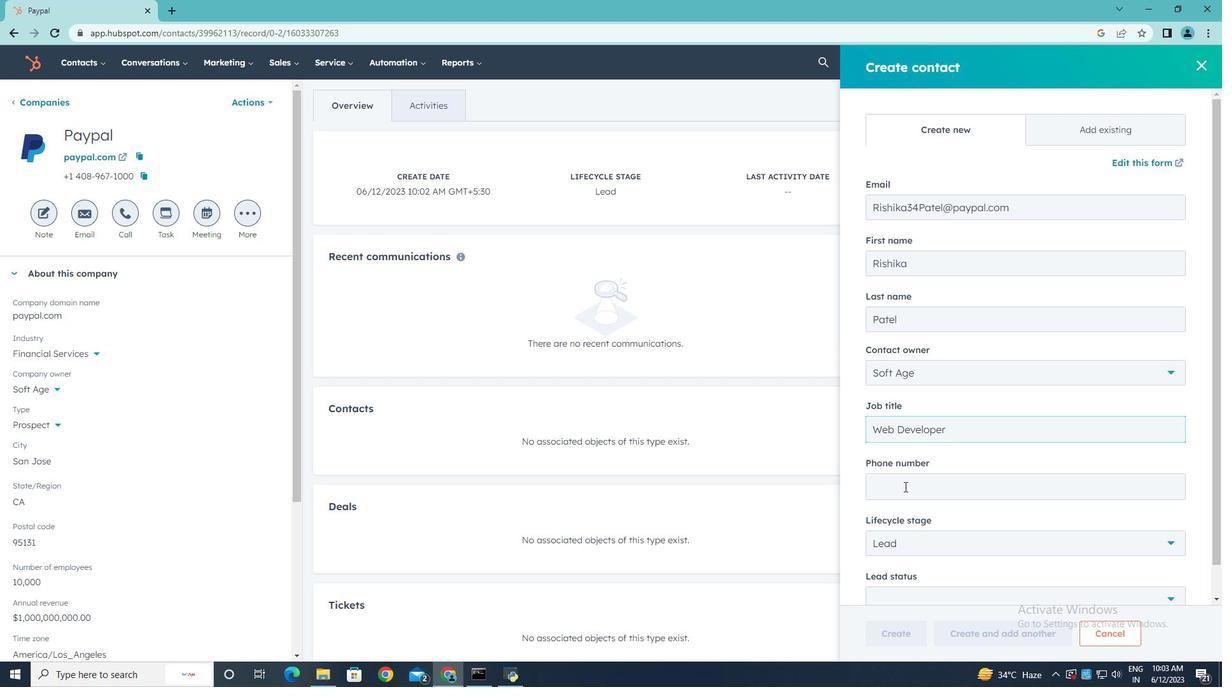
Action: Mouse pressed left at (906, 489)
Screenshot: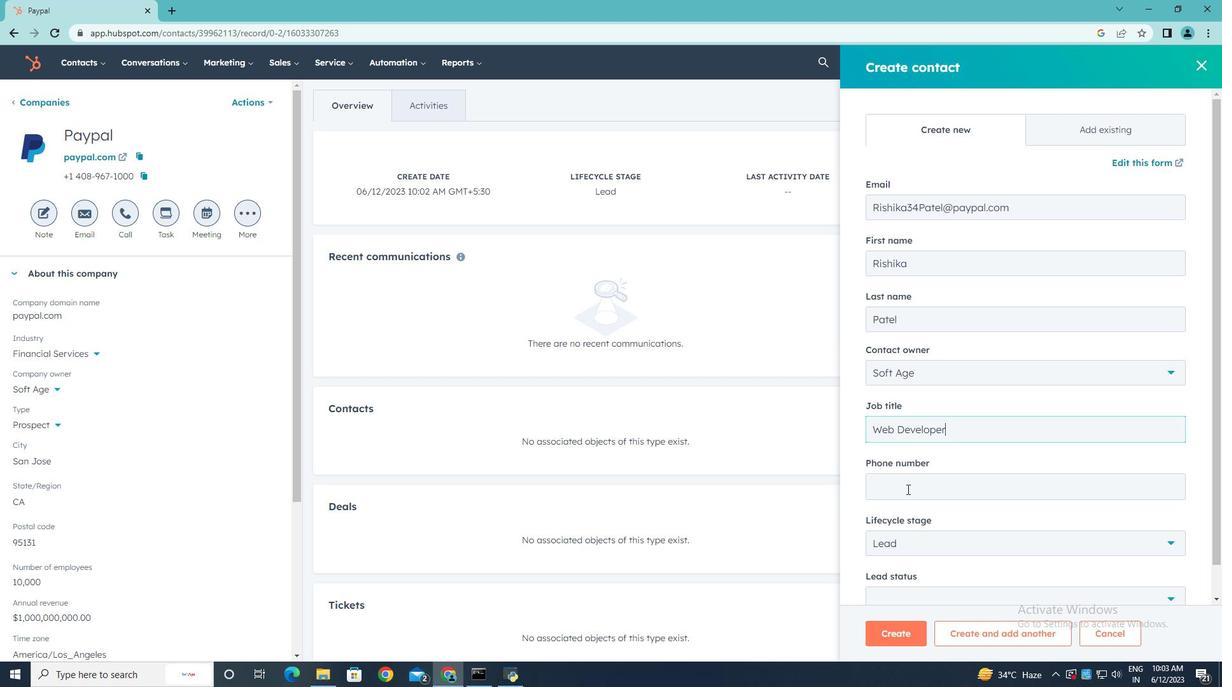 
Action: Key pressed 4085559014
Screenshot: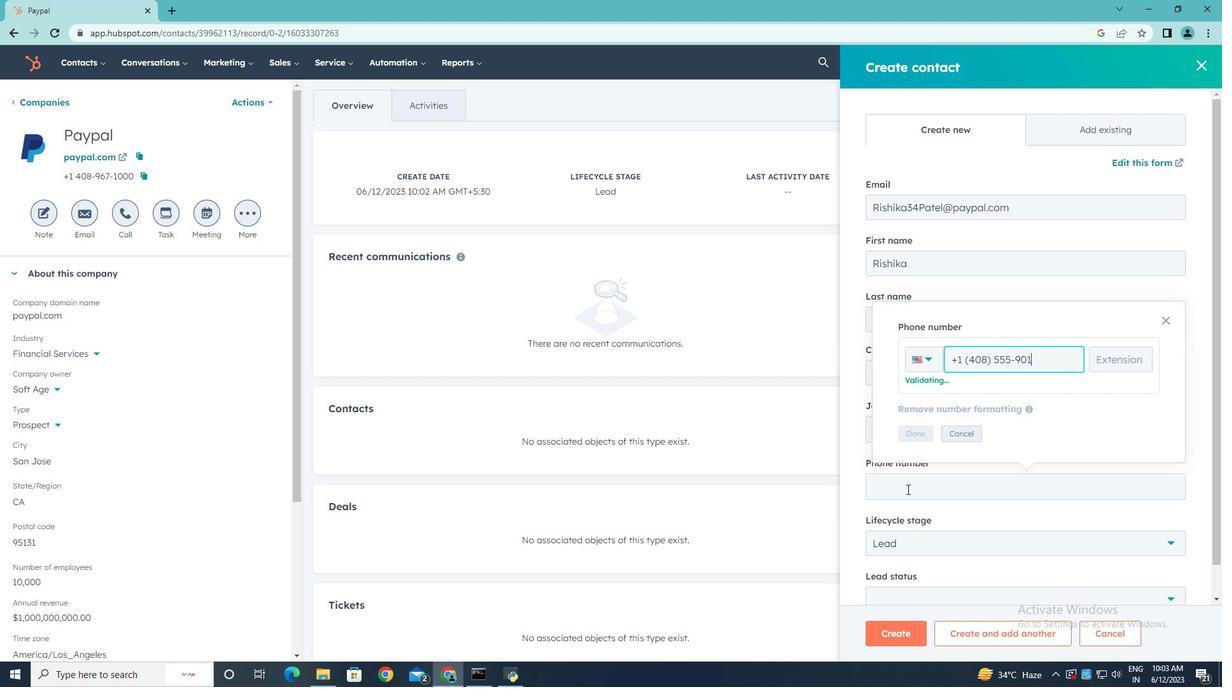 
Action: Mouse moved to (923, 435)
Screenshot: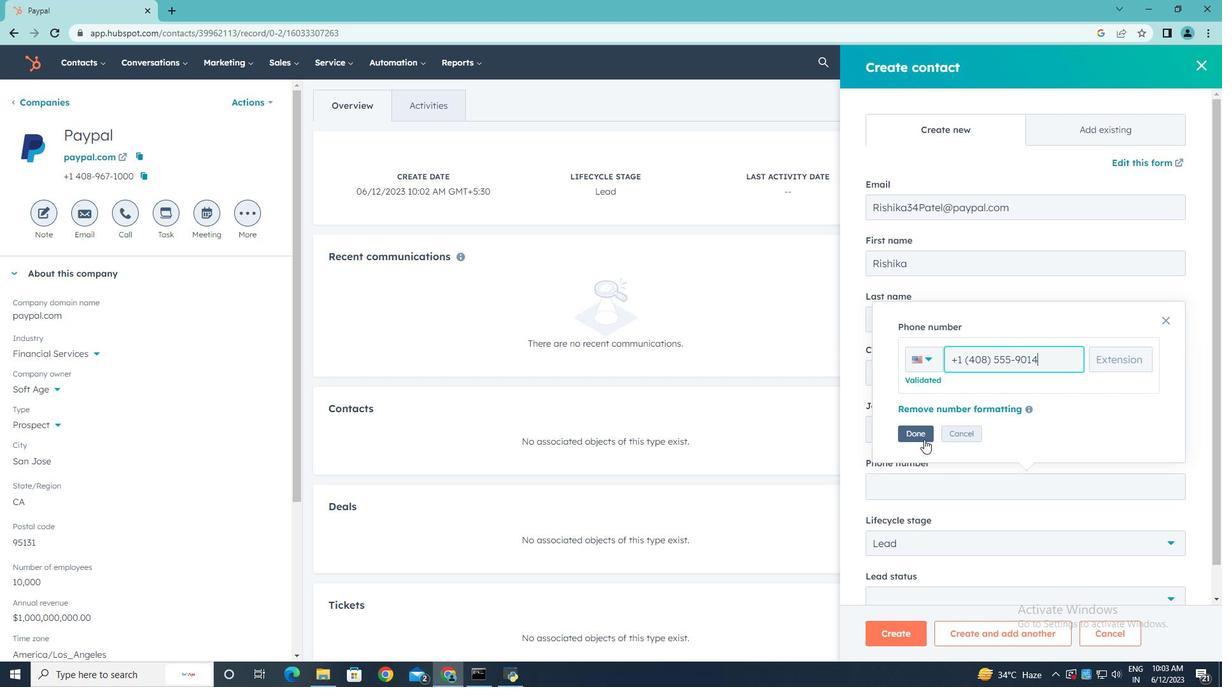 
Action: Mouse pressed left at (923, 435)
Screenshot: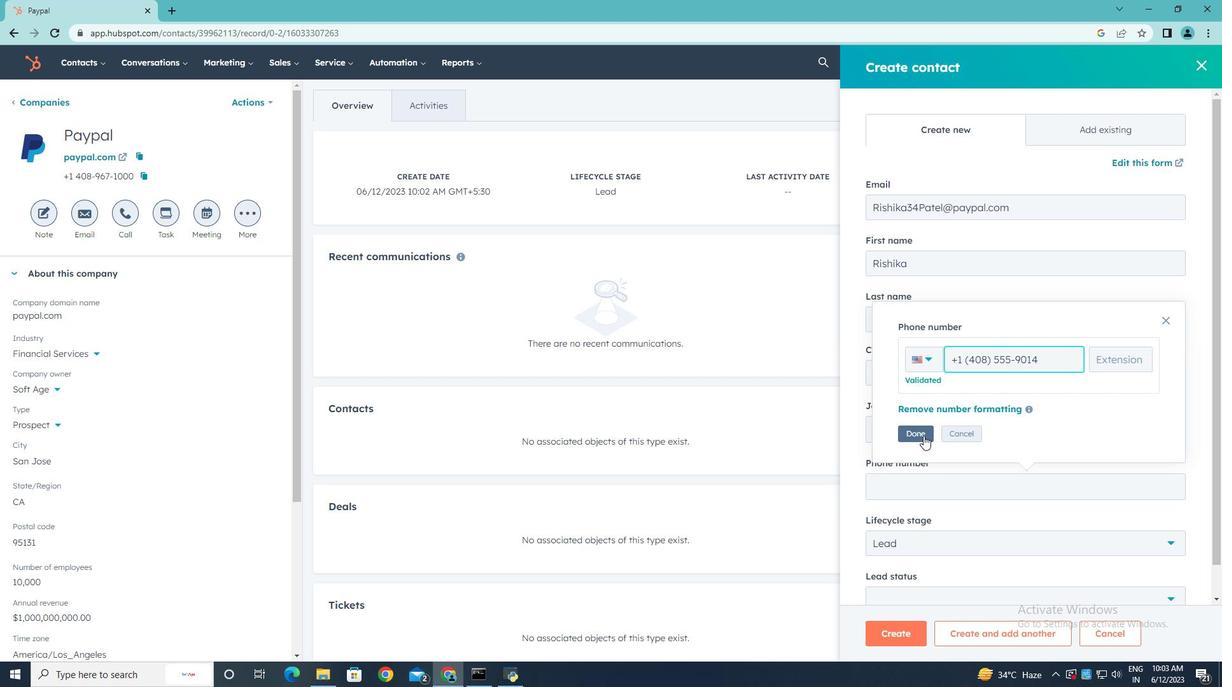 
Action: Mouse moved to (943, 520)
Screenshot: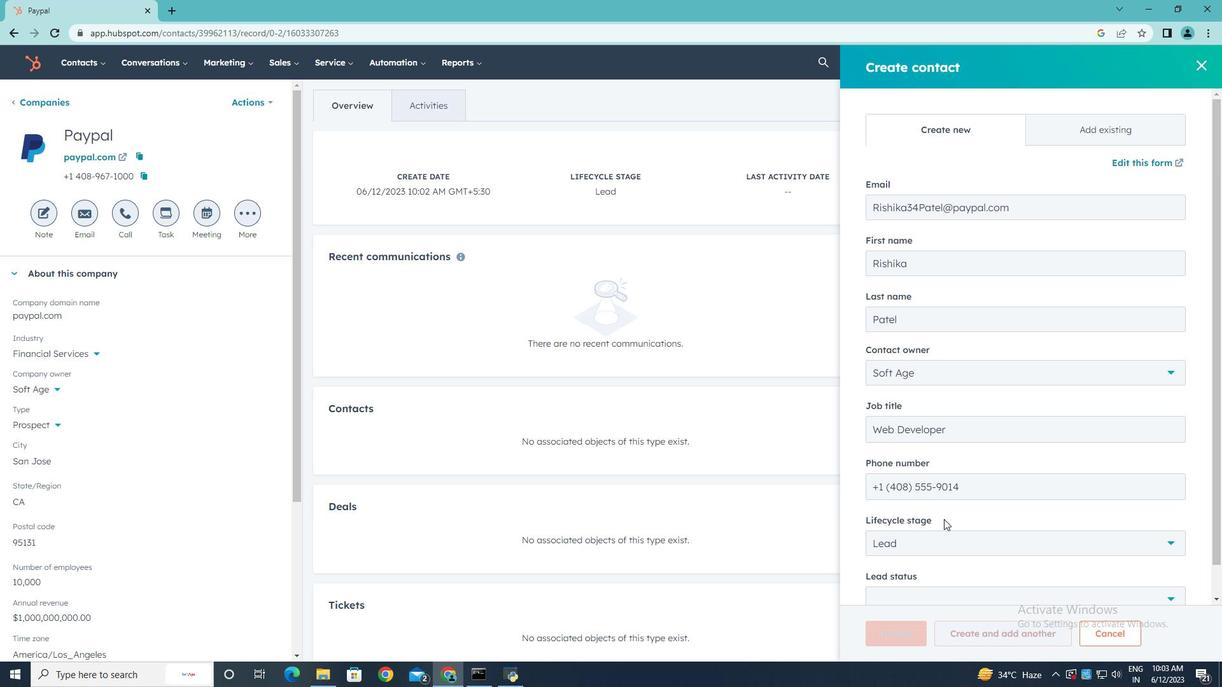 
Action: Mouse scrolled (943, 519) with delta (0, 0)
Screenshot: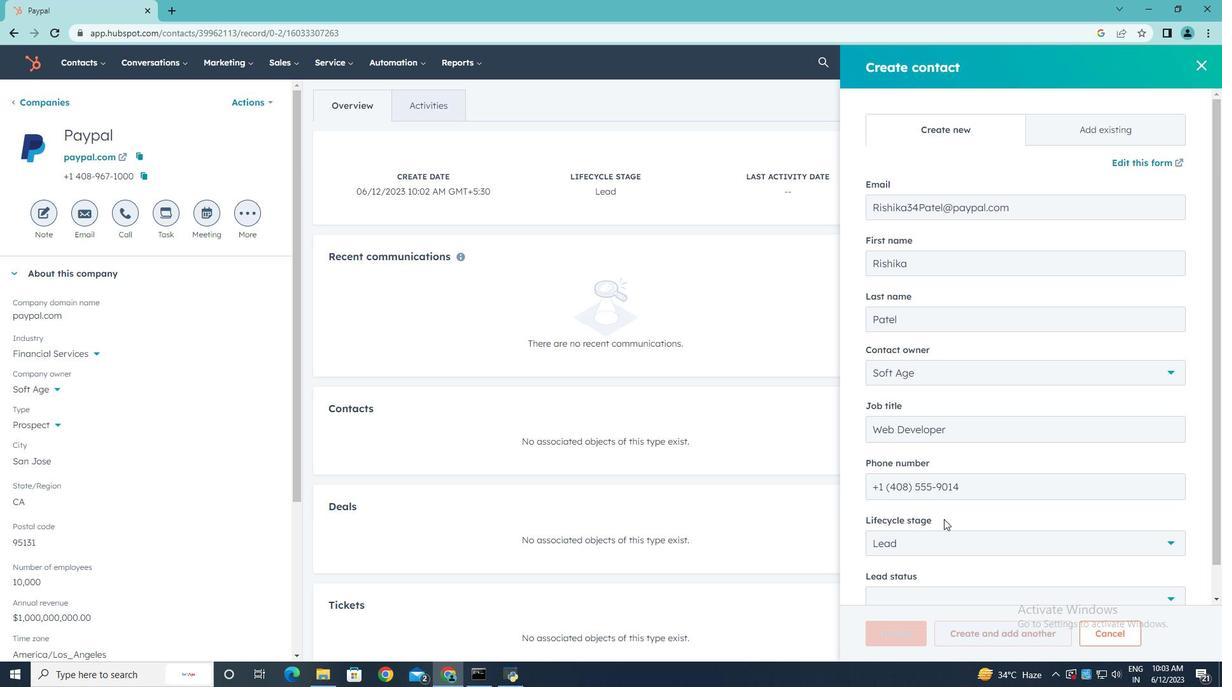 
Action: Mouse moved to (955, 515)
Screenshot: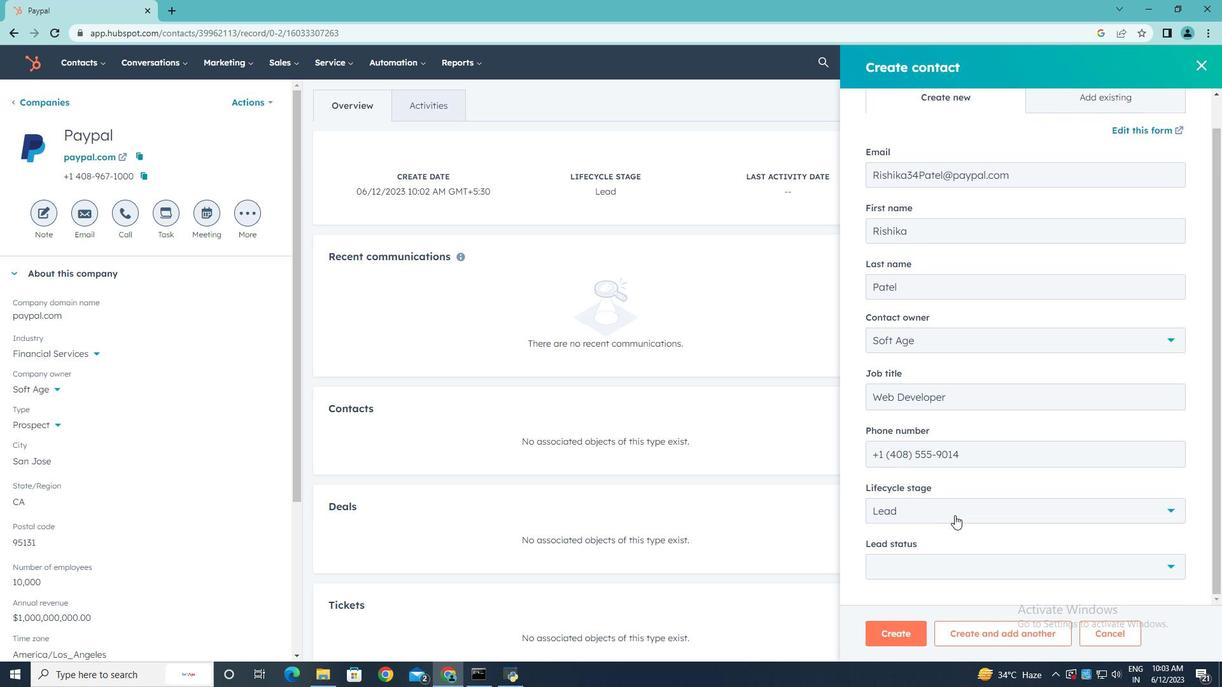 
Action: Mouse pressed left at (955, 515)
Screenshot: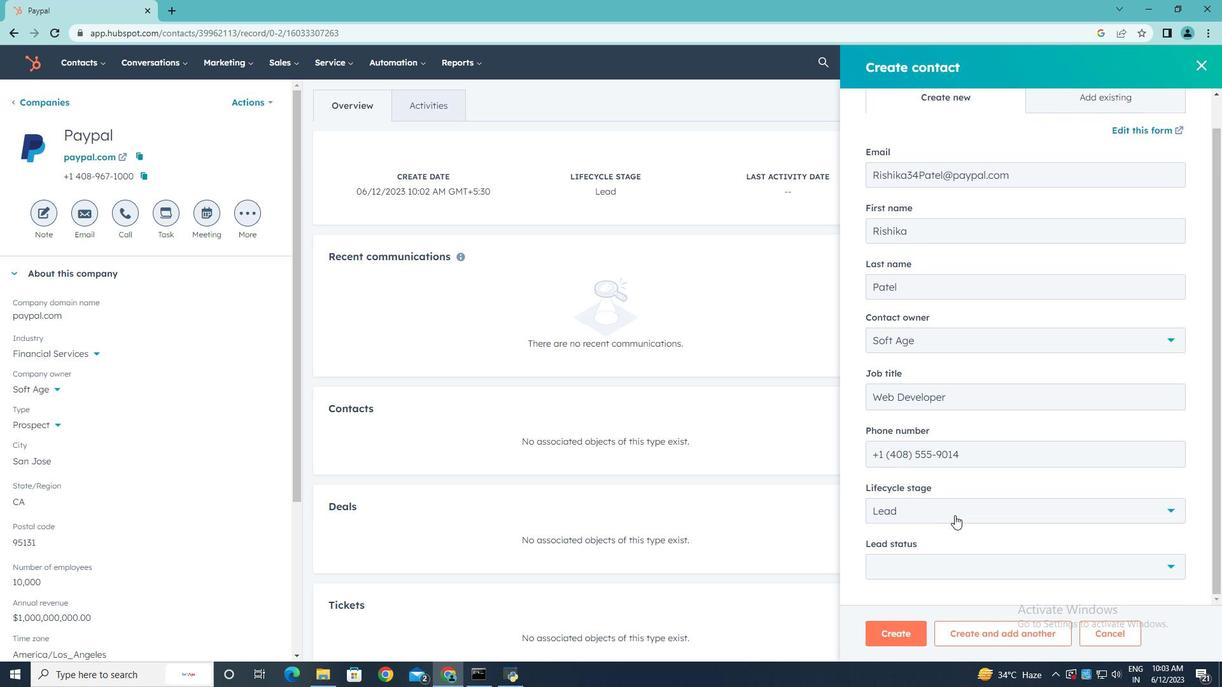
Action: Mouse moved to (912, 393)
Screenshot: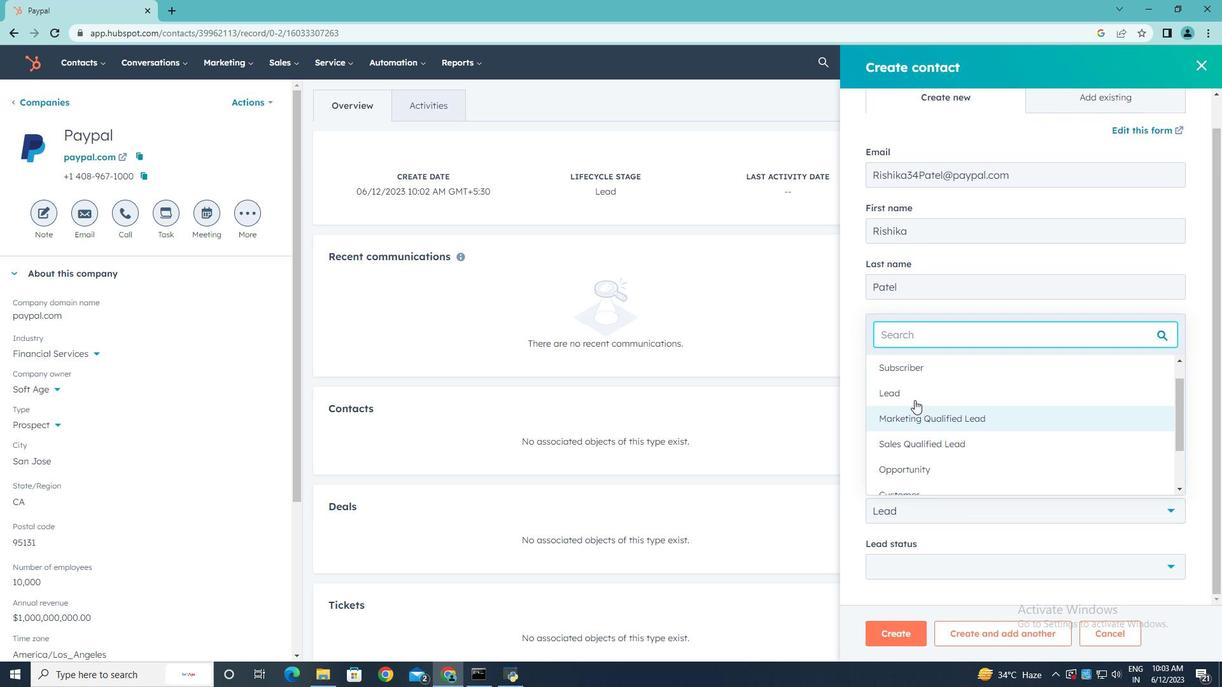 
Action: Mouse pressed left at (912, 393)
Screenshot: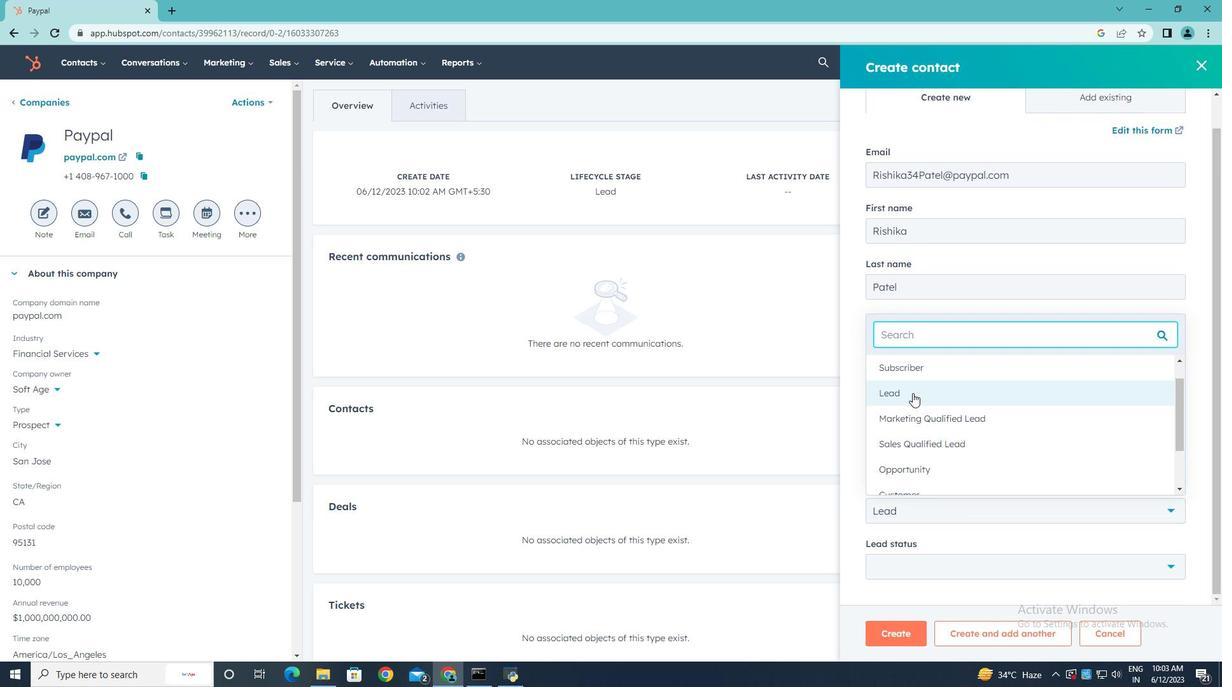
Action: Mouse moved to (929, 466)
Screenshot: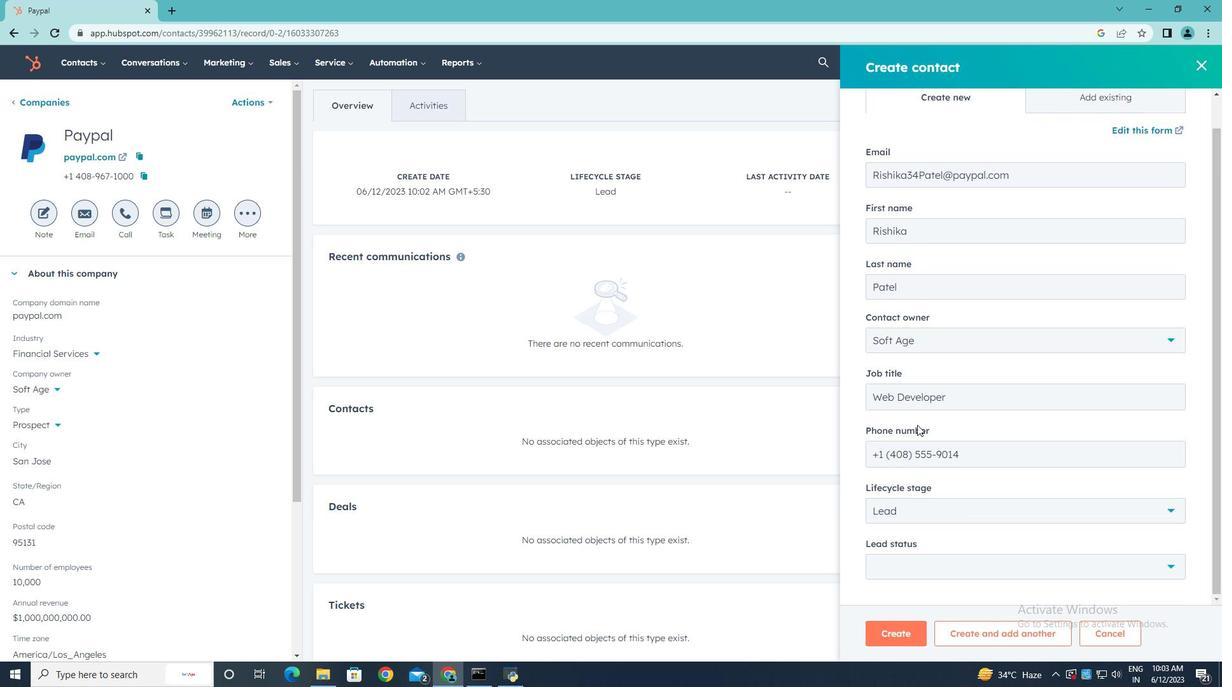 
Action: Mouse scrolled (929, 465) with delta (0, 0)
Screenshot: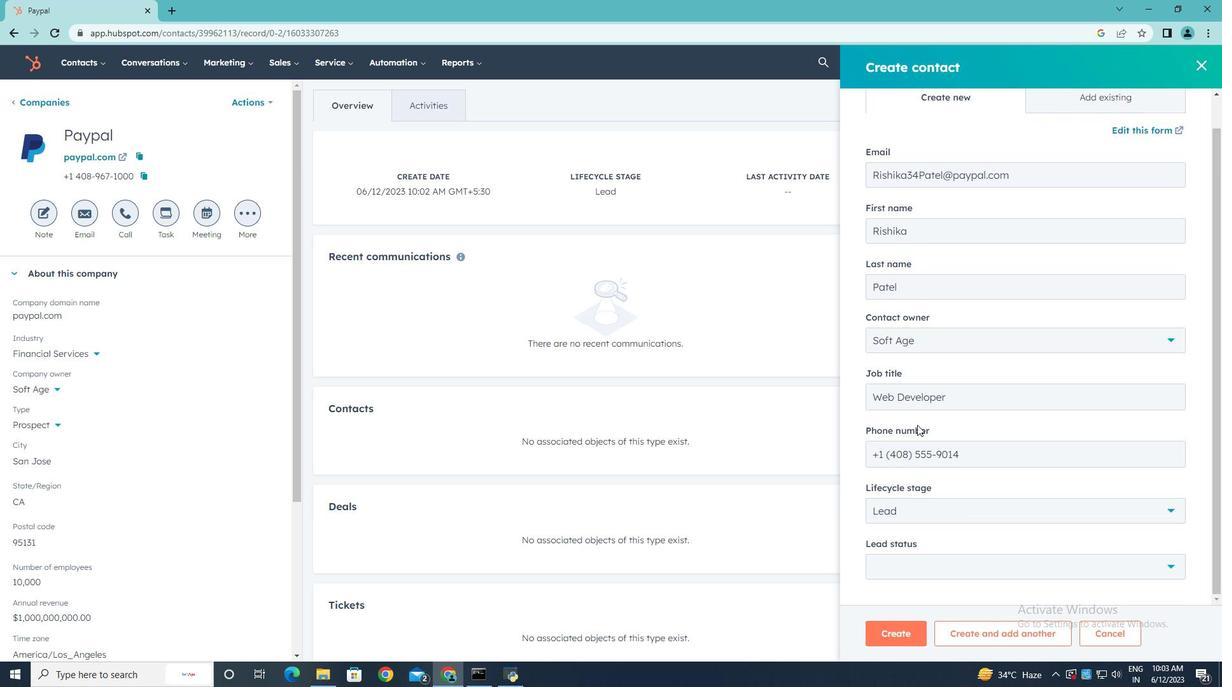 
Action: Mouse scrolled (929, 465) with delta (0, 0)
Screenshot: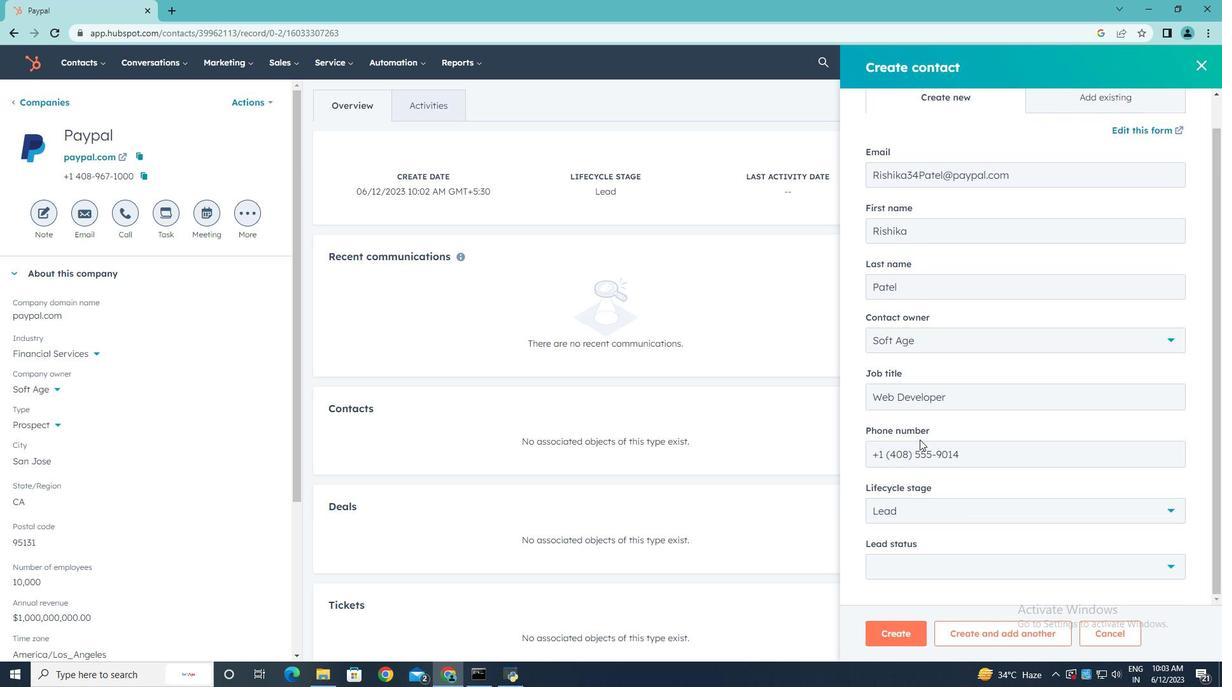 
Action: Mouse scrolled (929, 465) with delta (0, 0)
Screenshot: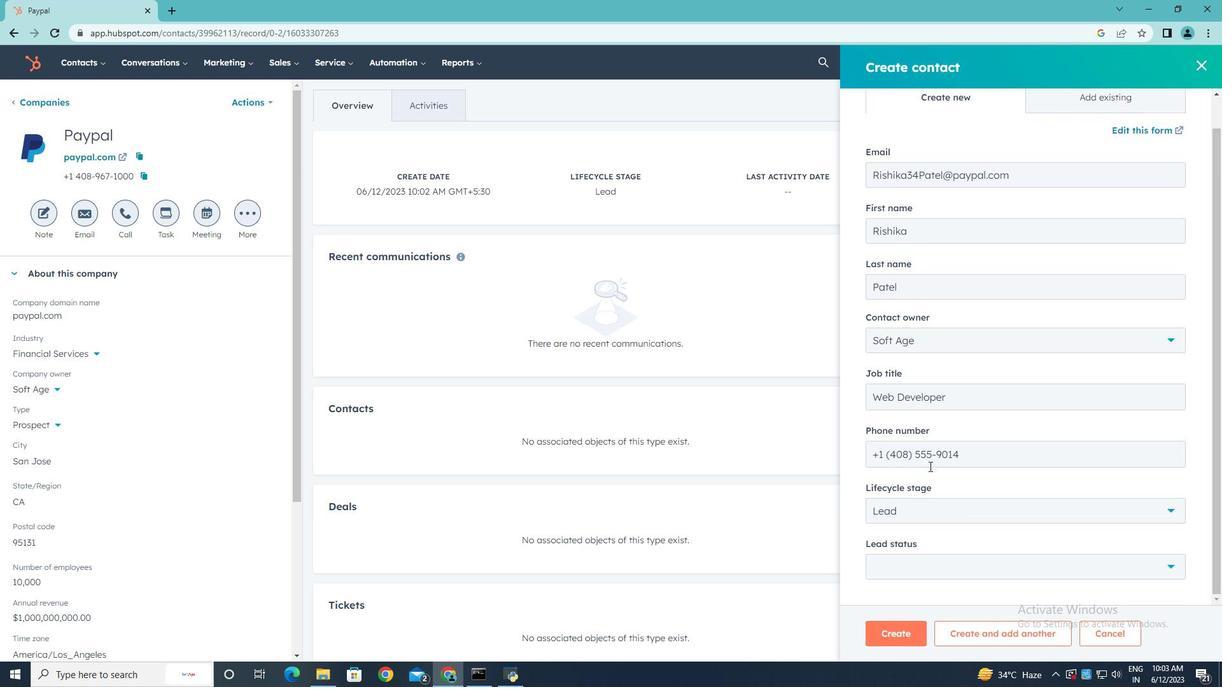 
Action: Mouse moved to (920, 565)
Screenshot: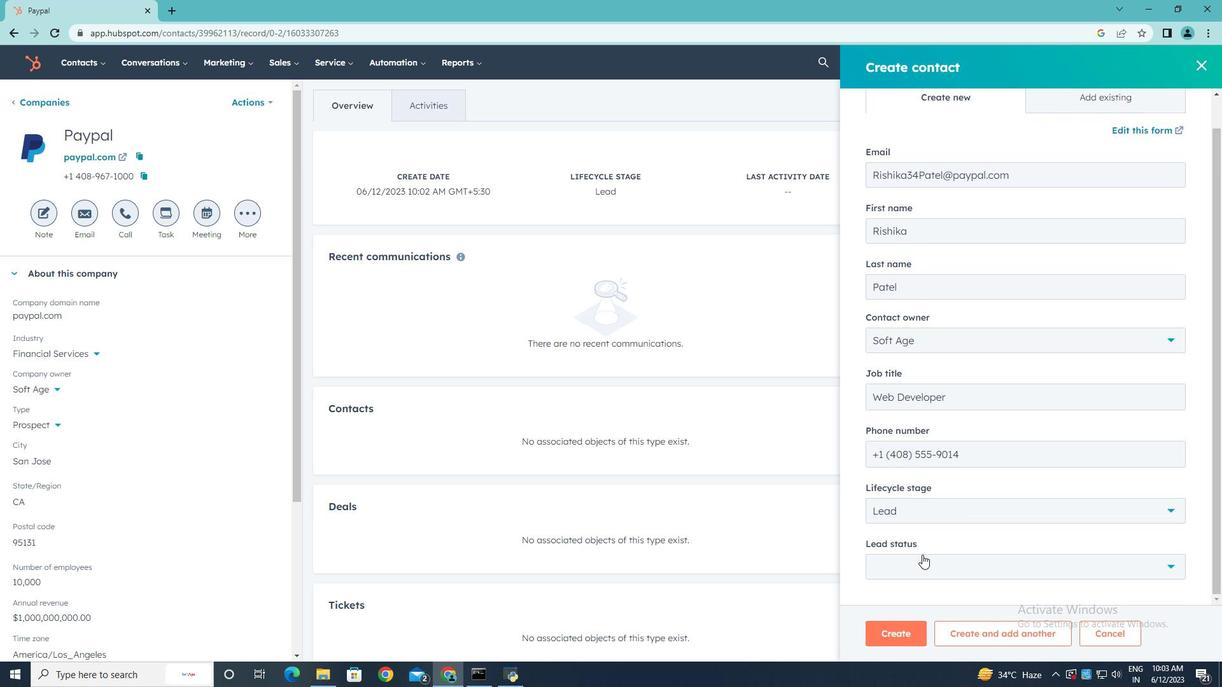 
Action: Mouse pressed left at (920, 565)
Screenshot: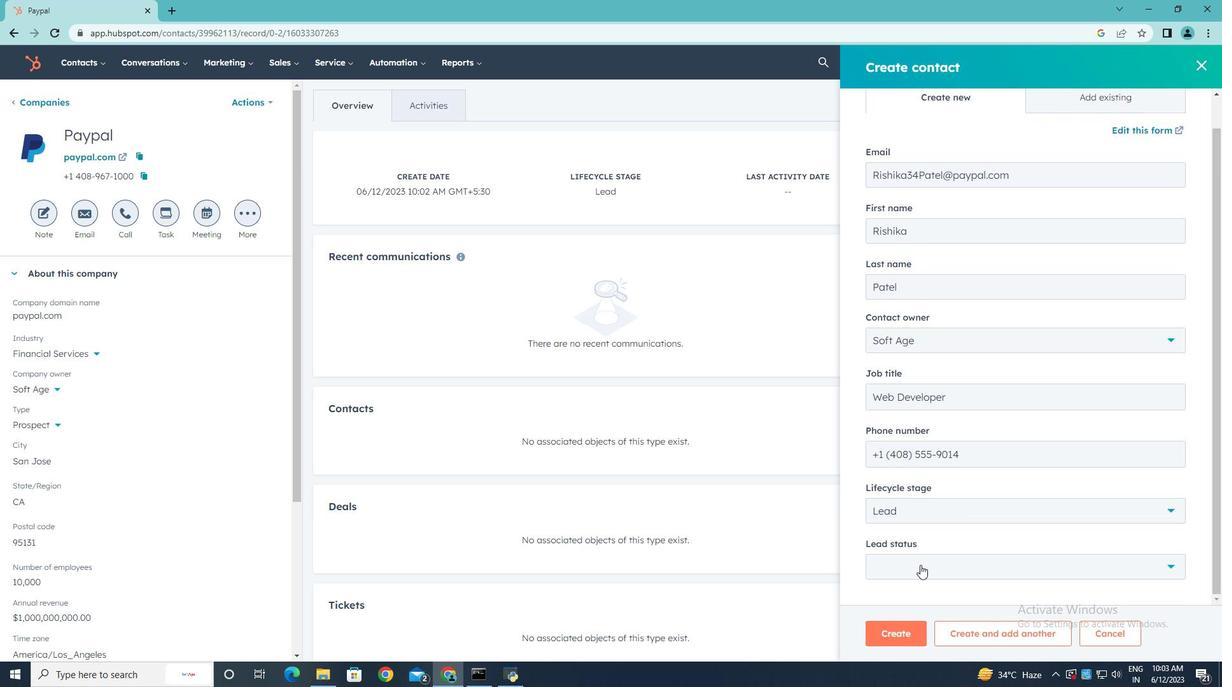 
Action: Mouse moved to (912, 479)
Screenshot: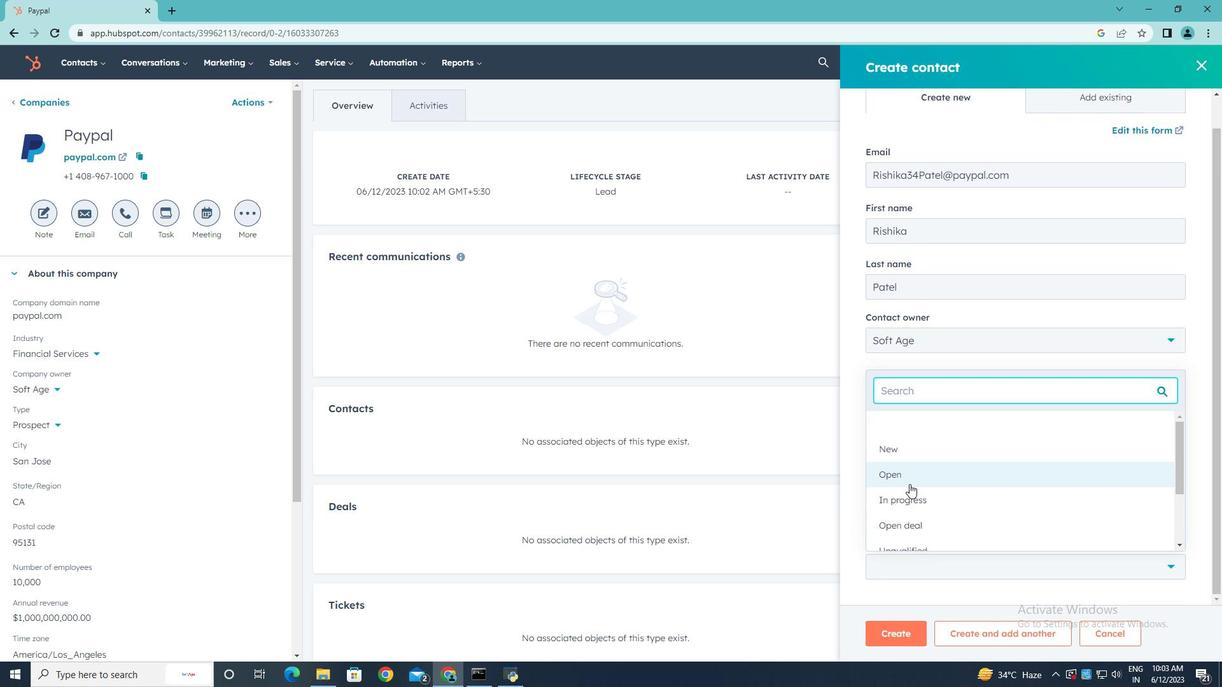 
Action: Mouse pressed left at (912, 479)
Screenshot: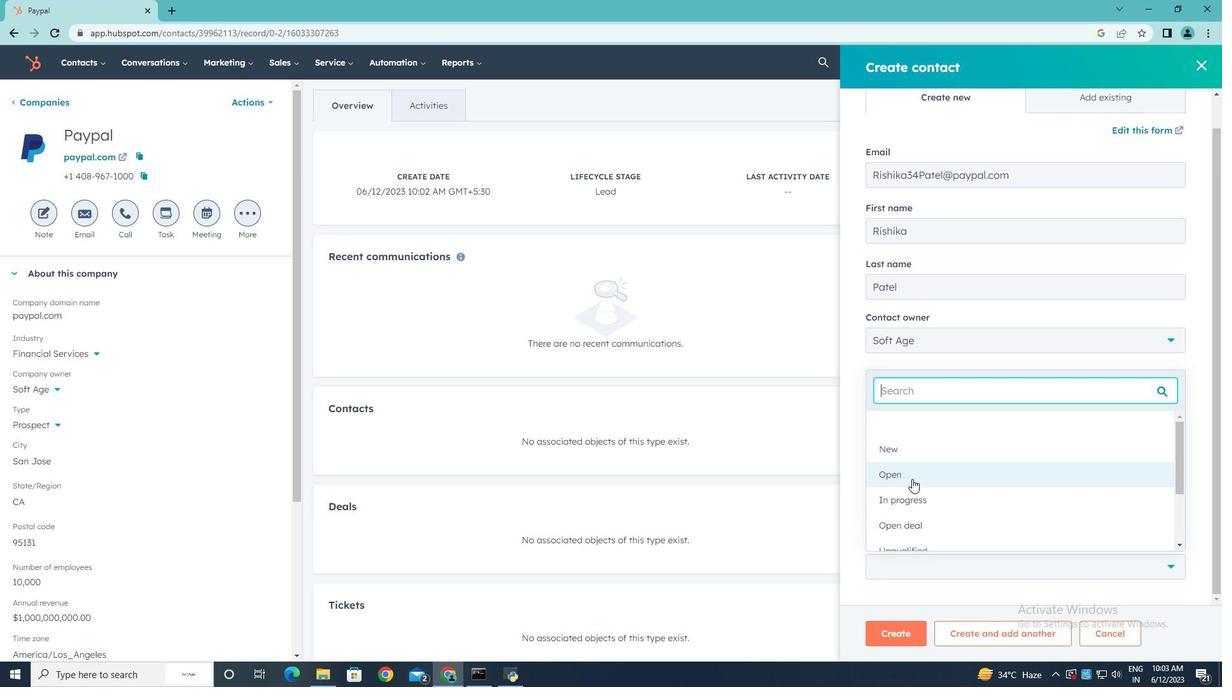
Action: Mouse moved to (890, 633)
Screenshot: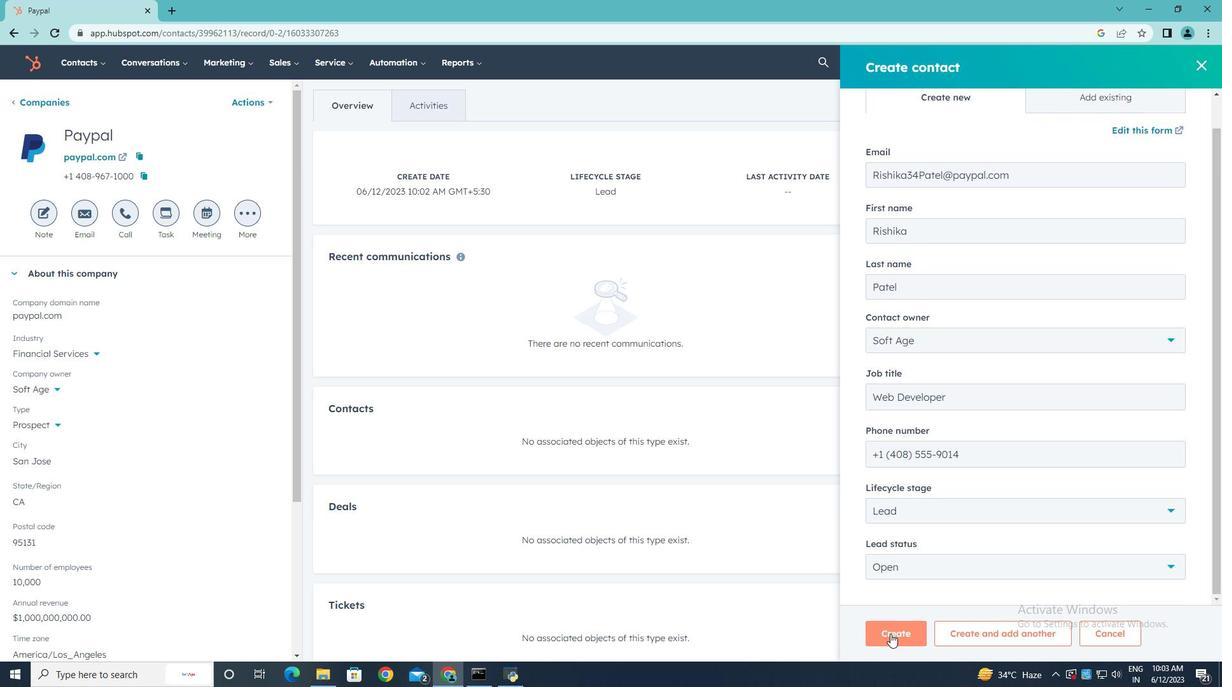 
Action: Mouse pressed left at (890, 633)
Screenshot: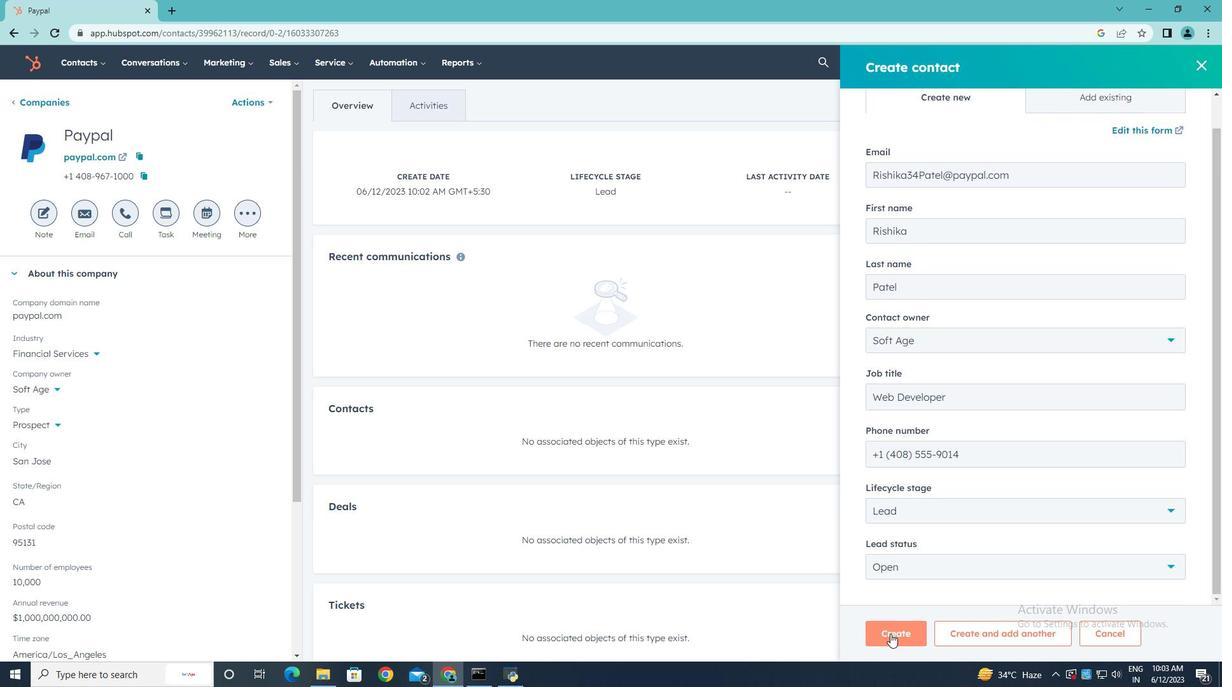
Action: Mouse moved to (742, 444)
Screenshot: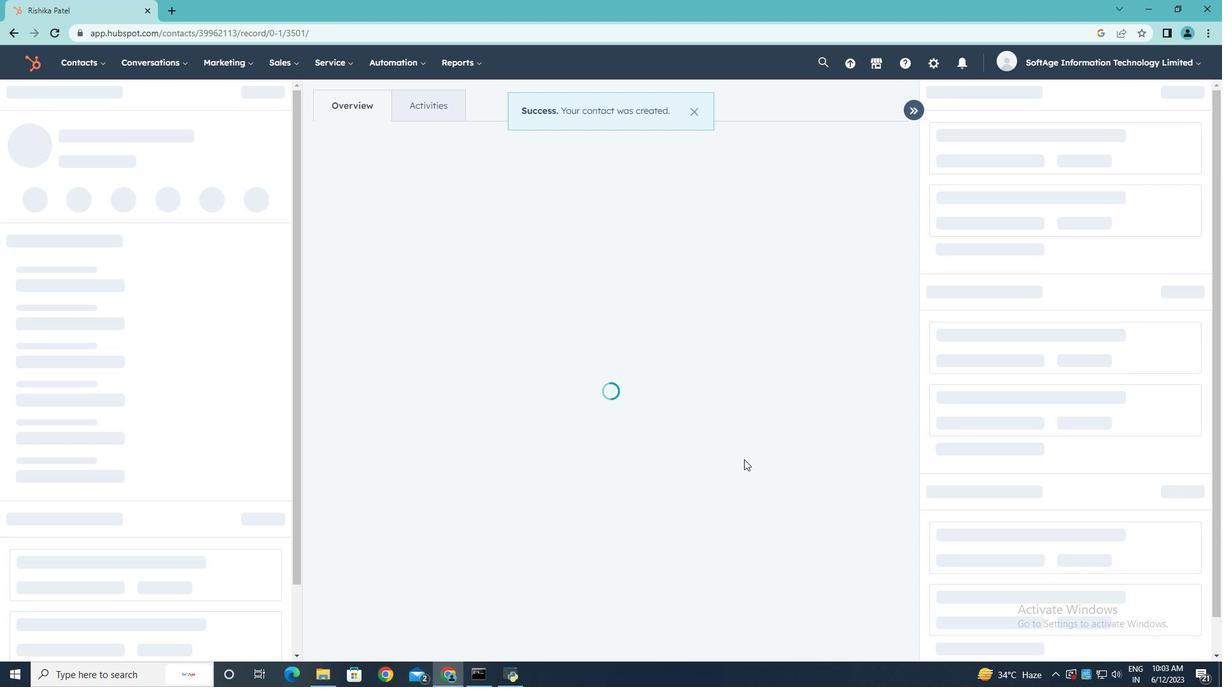 
